 Task: Research Airbnb properties in Thành Ph? Ninh Bình, Vietnam from 12th December, 2023 to 16th December, 2023 for 8 adults. Place can be private room with 8 bedrooms having 8 beds and 8 bathrooms. Property type can be hotel. Amenities needed are: wifi, TV, free parkinig on premises, gym, breakfast.
Action: Mouse moved to (446, 60)
Screenshot: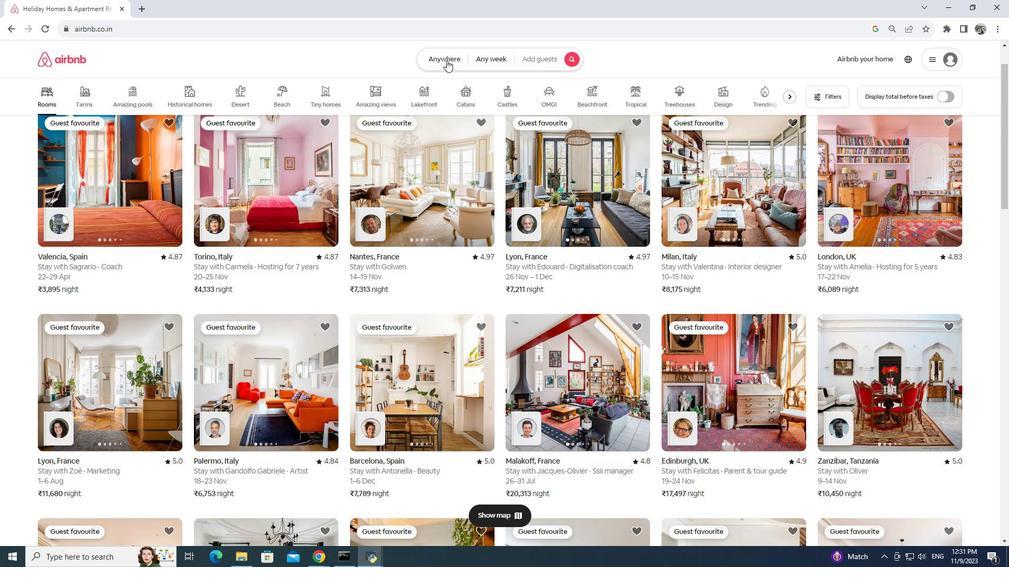 
Action: Mouse pressed left at (446, 60)
Screenshot: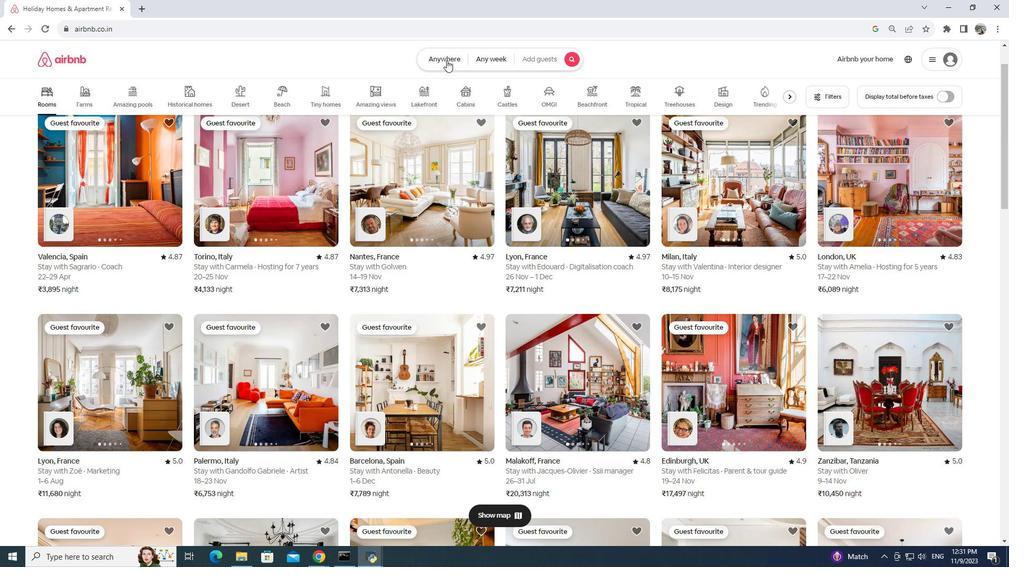 
Action: Mouse moved to (445, 61)
Screenshot: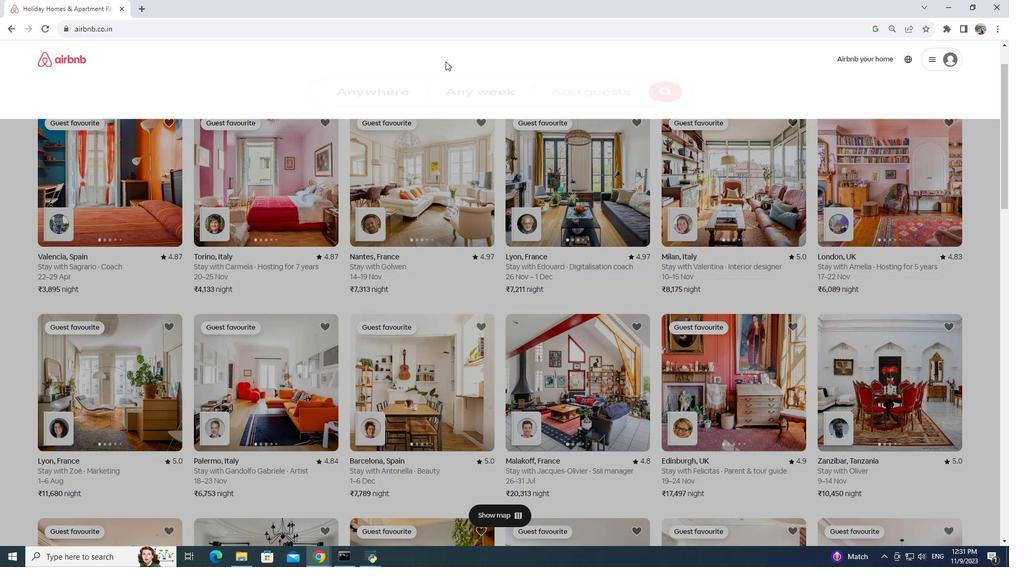 
Action: Key pressed thanh
Screenshot: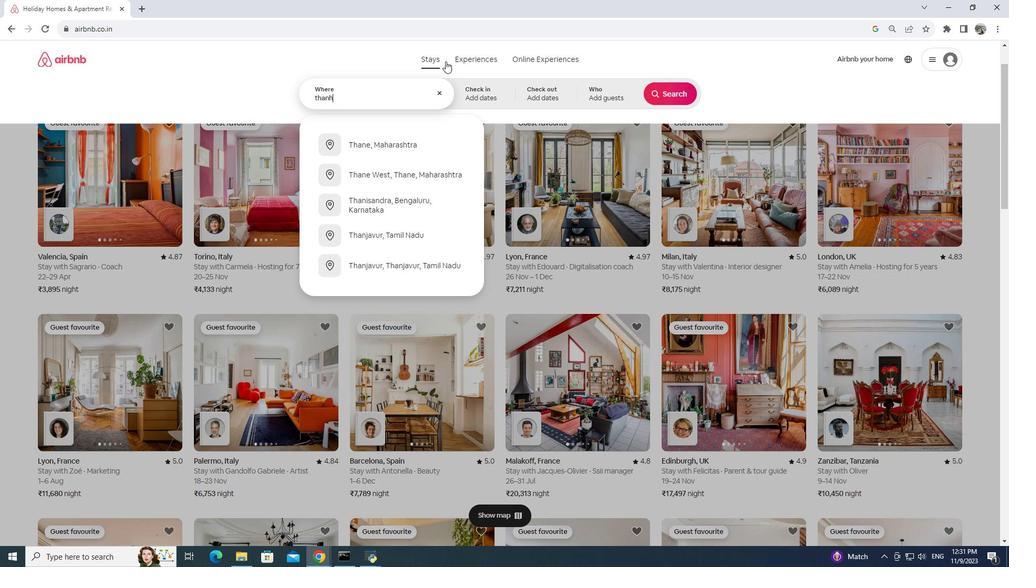 
Action: Mouse moved to (440, 149)
Screenshot: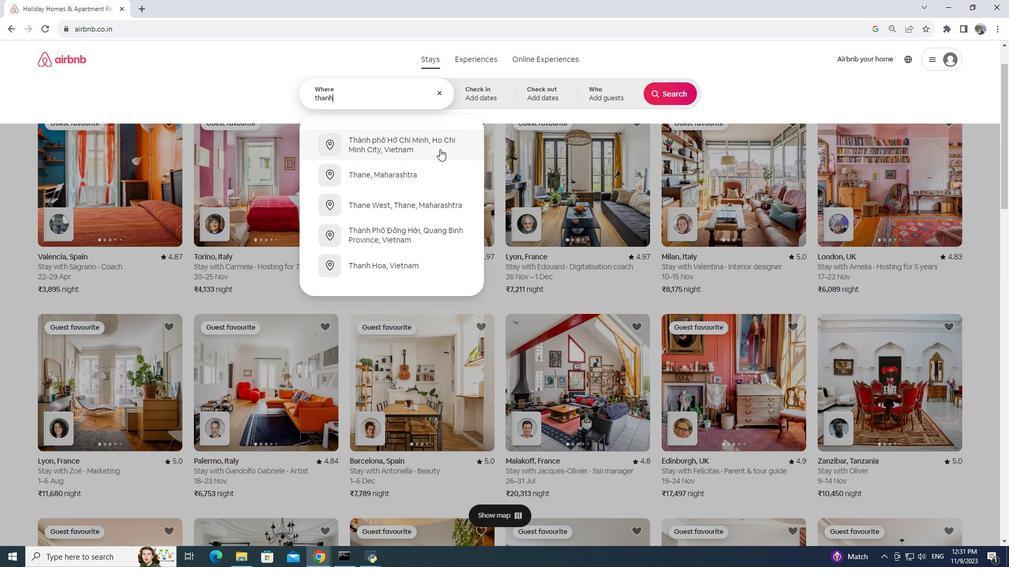 
Action: Mouse pressed left at (440, 149)
Screenshot: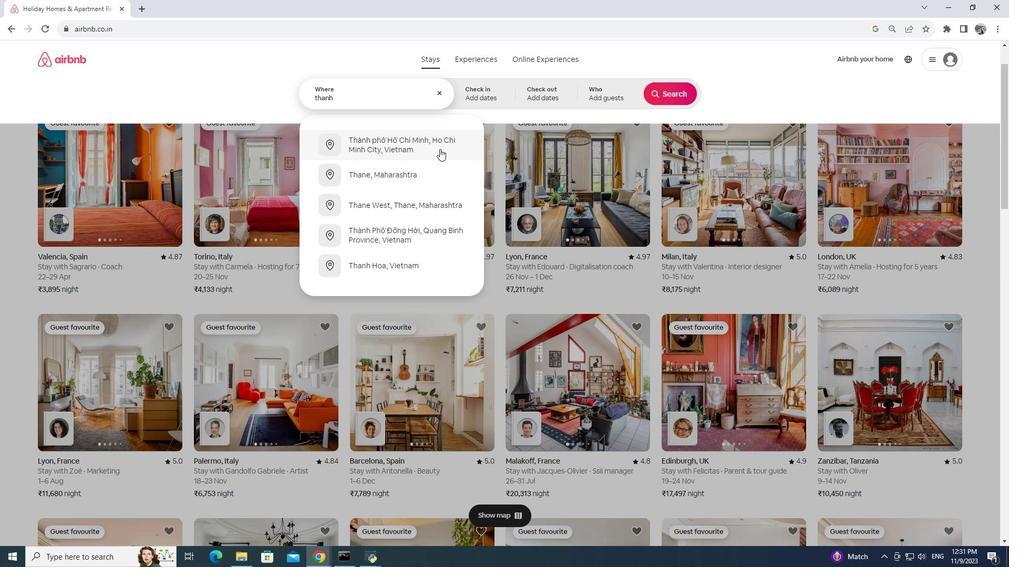 
Action: Mouse moved to (569, 253)
Screenshot: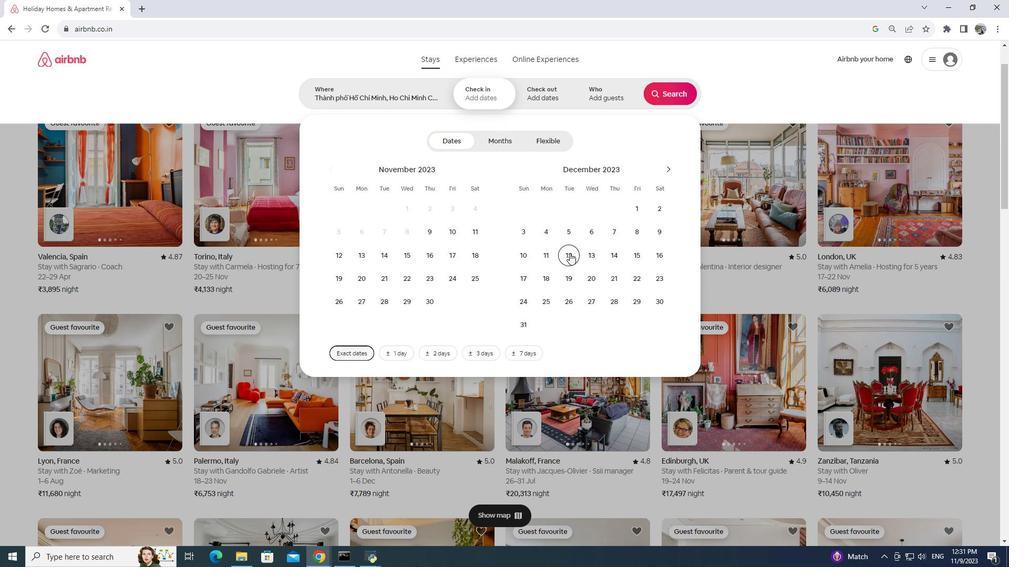 
Action: Mouse pressed left at (569, 253)
Screenshot: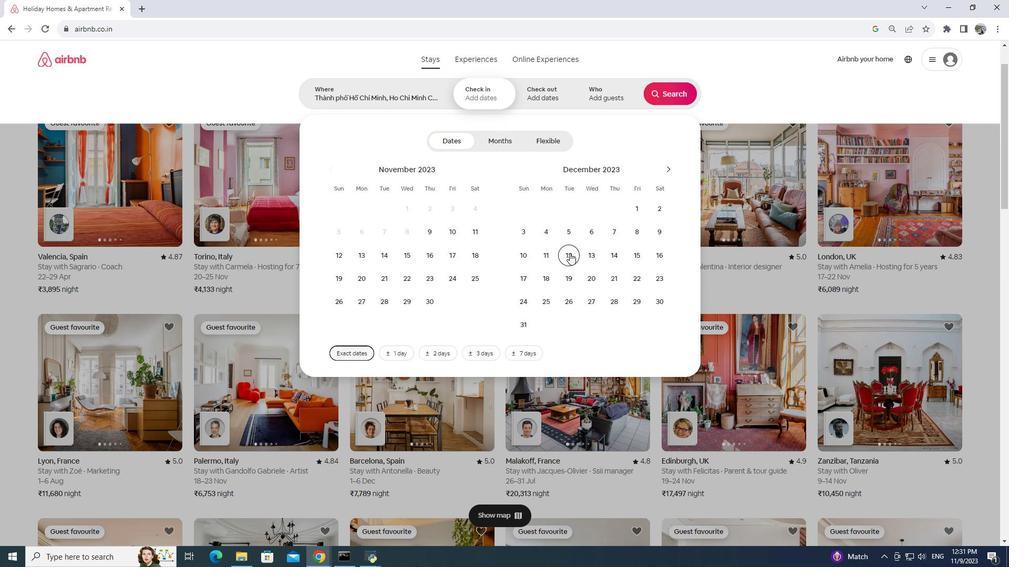 
Action: Mouse moved to (661, 253)
Screenshot: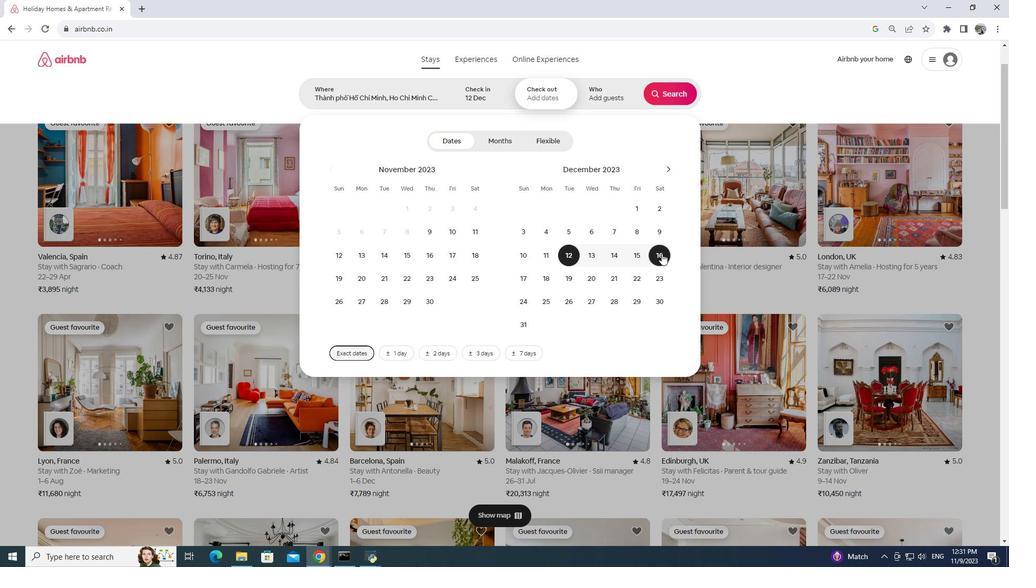 
Action: Mouse pressed left at (661, 253)
Screenshot: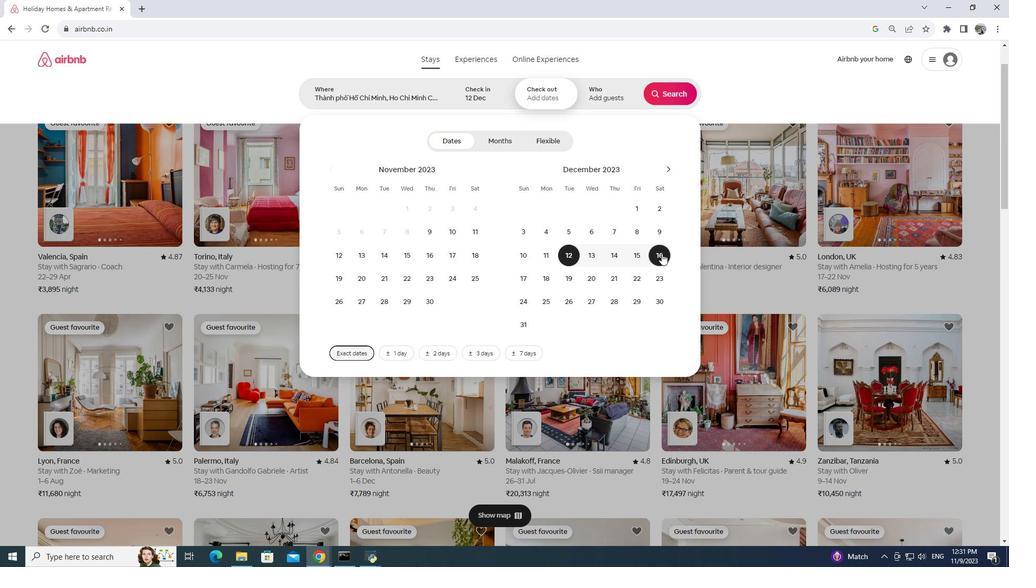 
Action: Mouse moved to (600, 100)
Screenshot: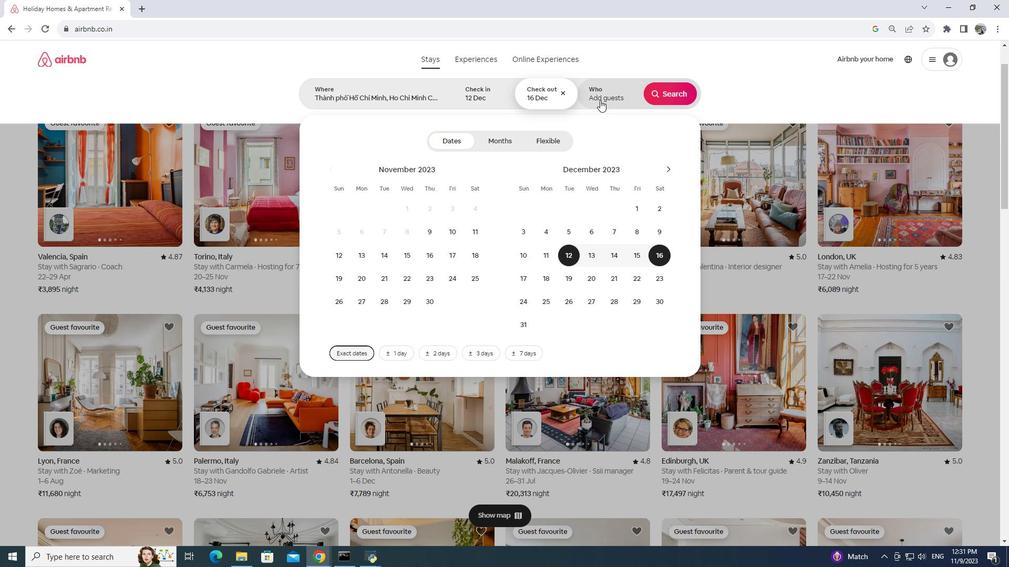 
Action: Mouse pressed left at (600, 100)
Screenshot: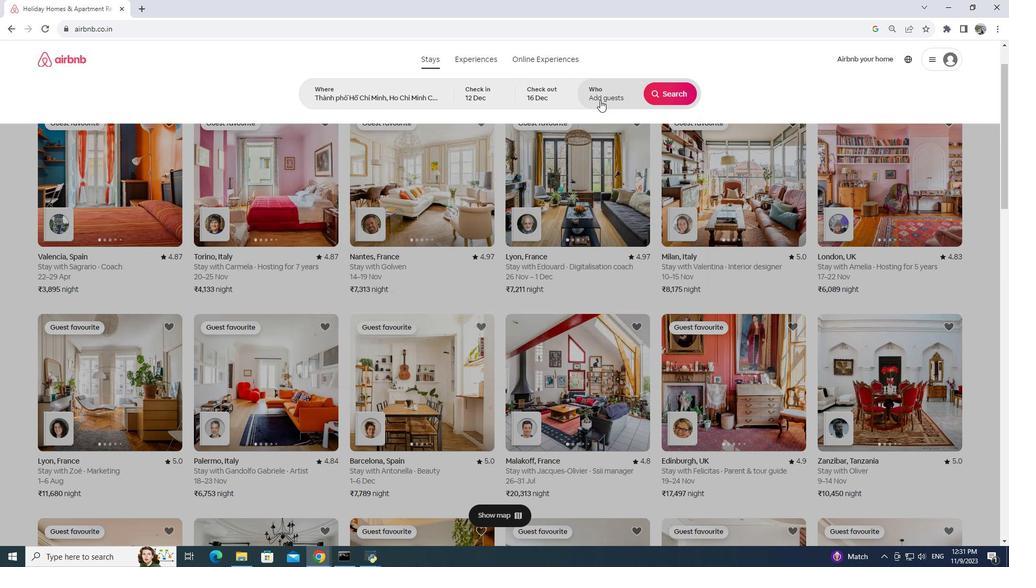 
Action: Mouse moved to (669, 144)
Screenshot: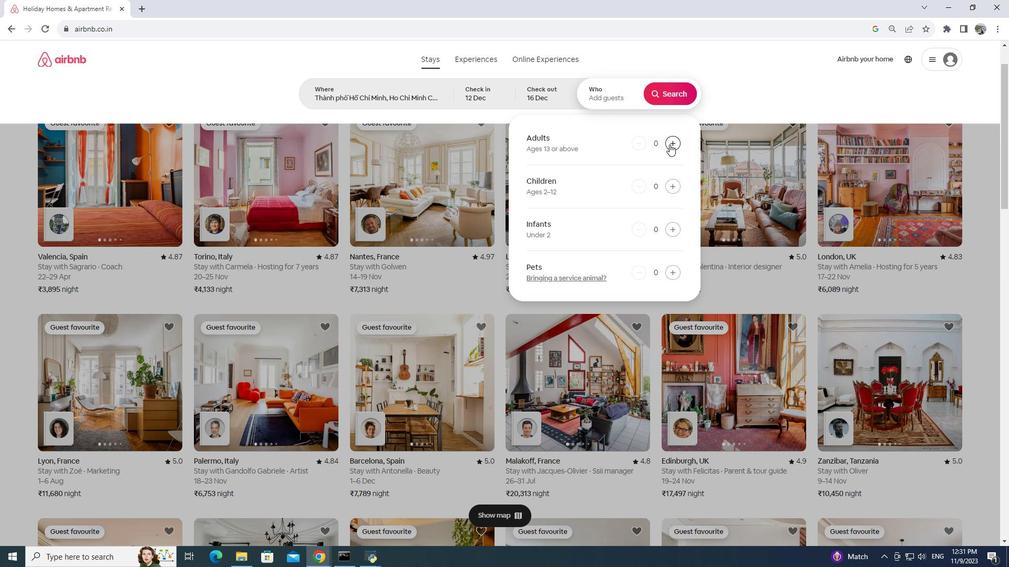 
Action: Mouse pressed left at (669, 144)
Screenshot: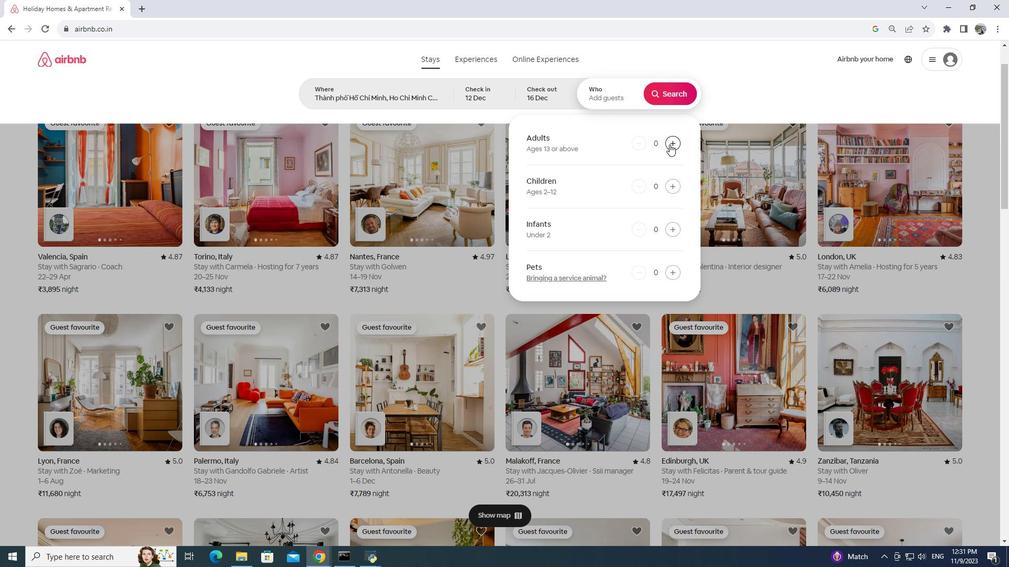 
Action: Mouse pressed left at (669, 144)
Screenshot: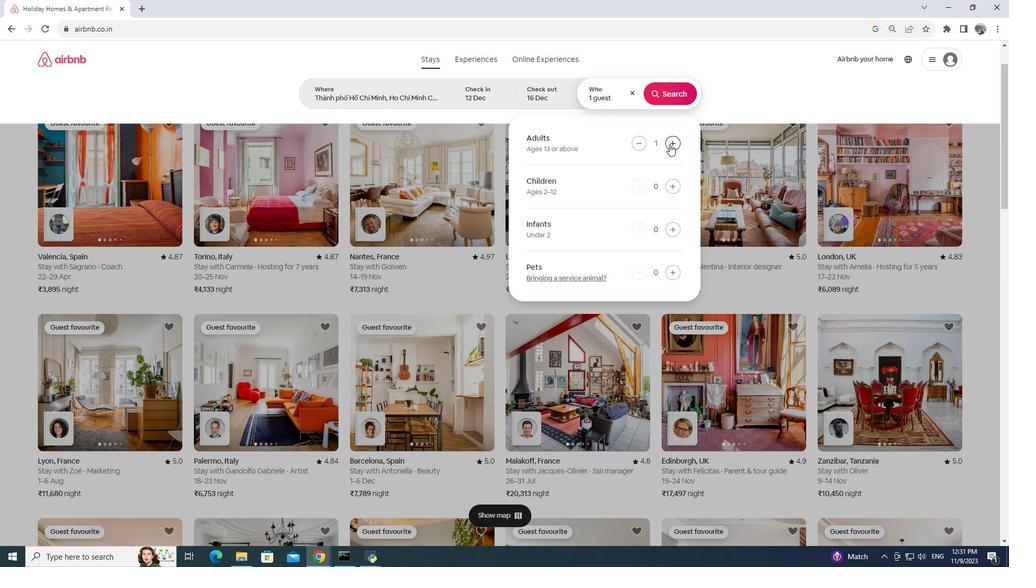 
Action: Mouse pressed left at (669, 144)
Screenshot: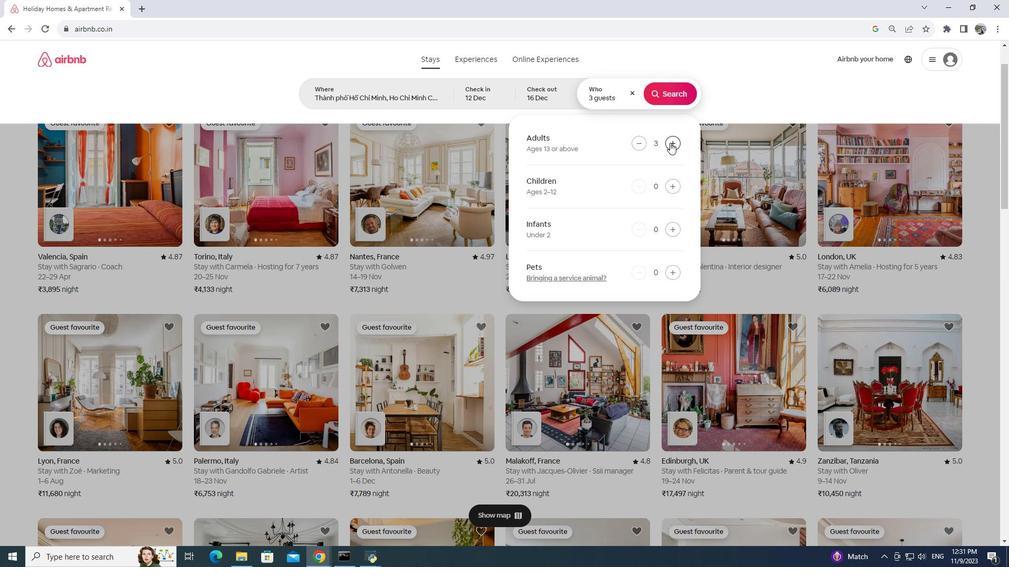 
Action: Mouse moved to (670, 142)
Screenshot: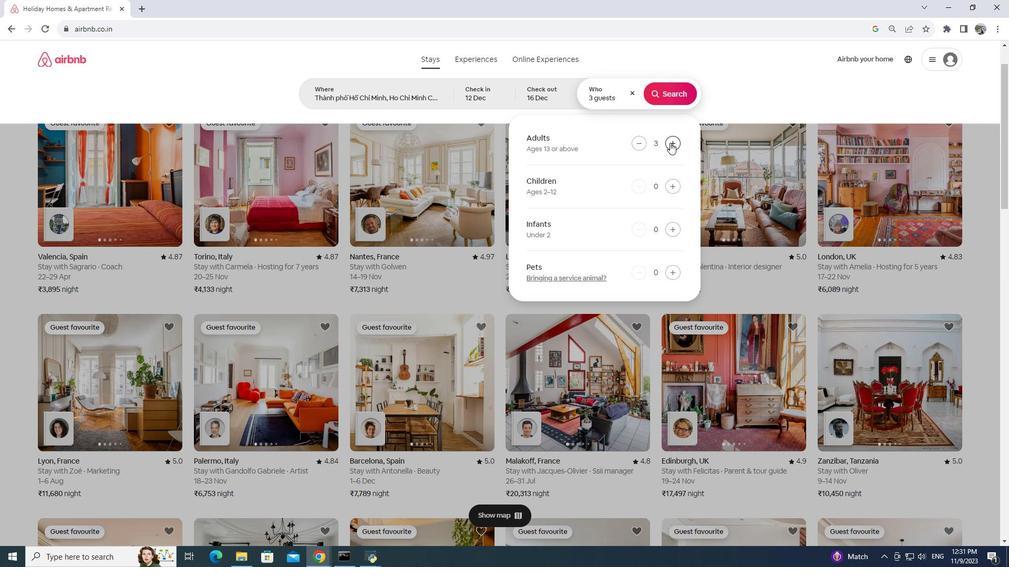 
Action: Mouse pressed left at (670, 142)
Screenshot: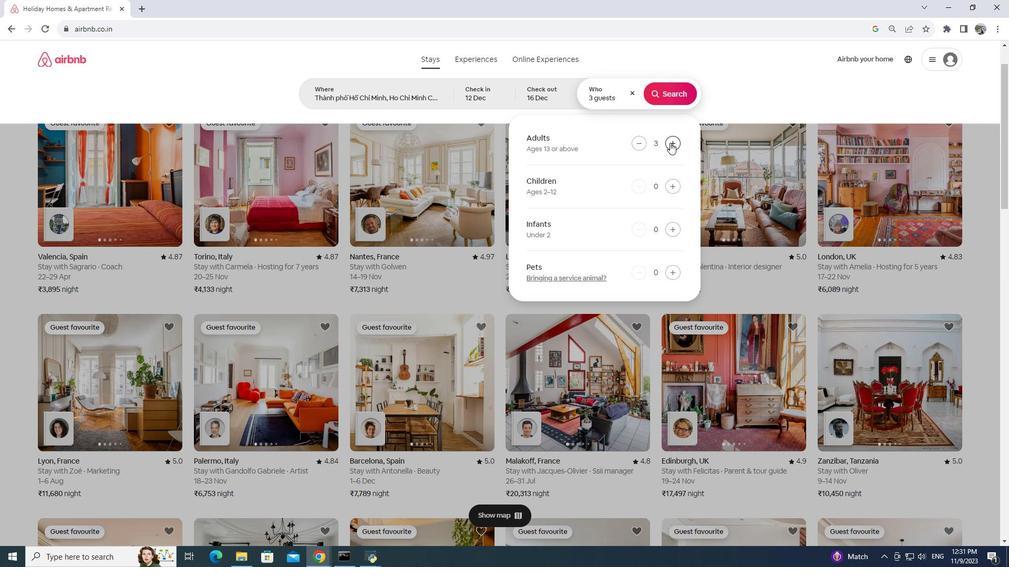 
Action: Mouse pressed left at (670, 142)
Screenshot: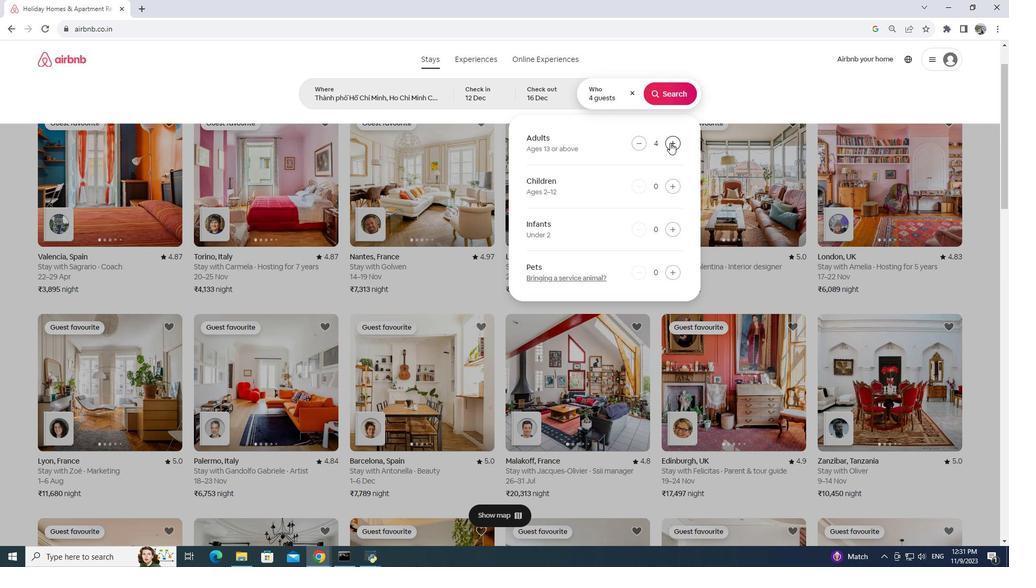 
Action: Mouse moved to (670, 142)
Screenshot: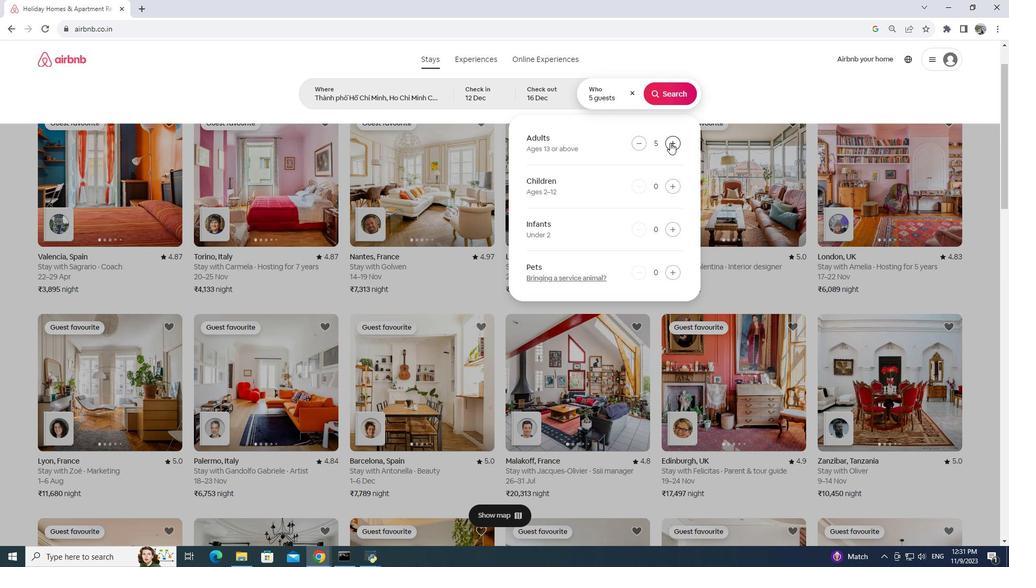 
Action: Mouse pressed left at (670, 142)
Screenshot: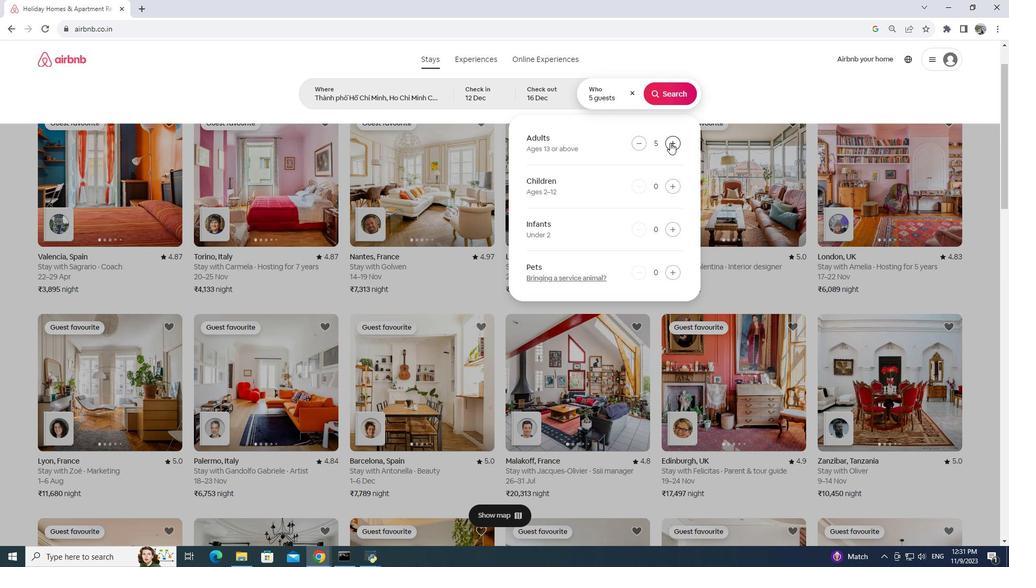 
Action: Mouse pressed left at (670, 142)
Screenshot: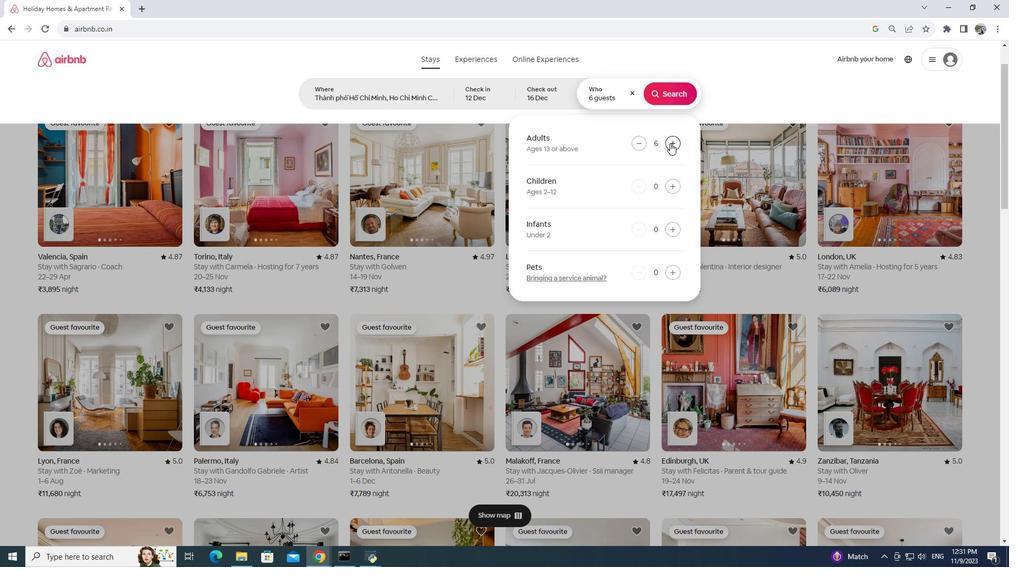 
Action: Mouse moved to (670, 143)
Screenshot: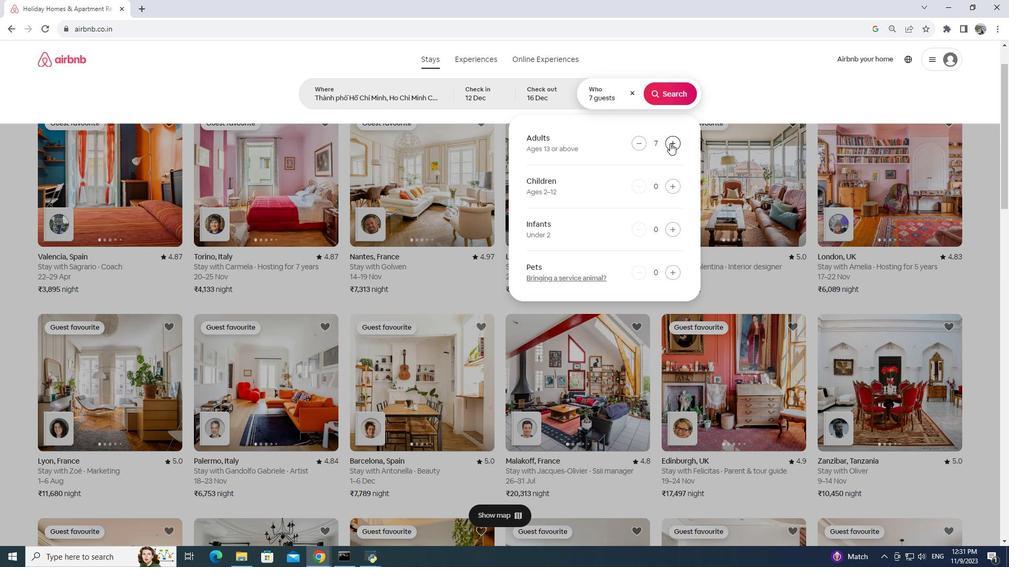 
Action: Mouse pressed left at (670, 143)
Screenshot: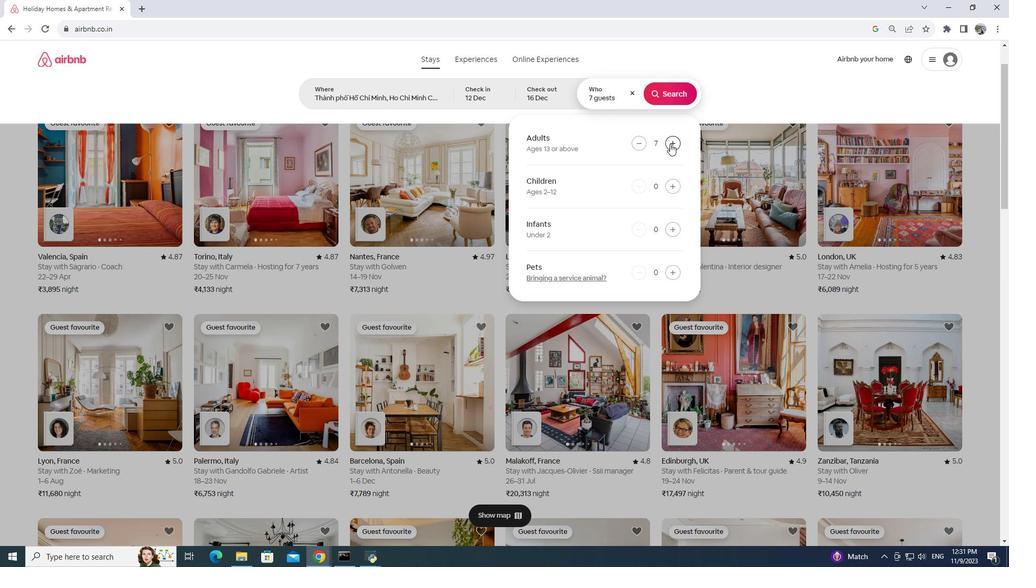 
Action: Mouse moved to (658, 88)
Screenshot: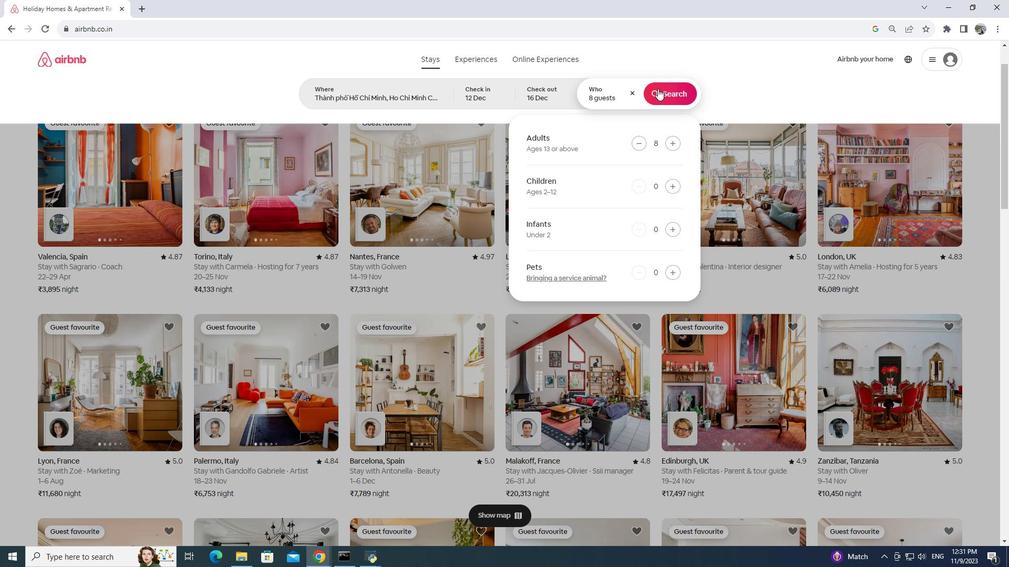 
Action: Mouse pressed left at (658, 88)
Screenshot: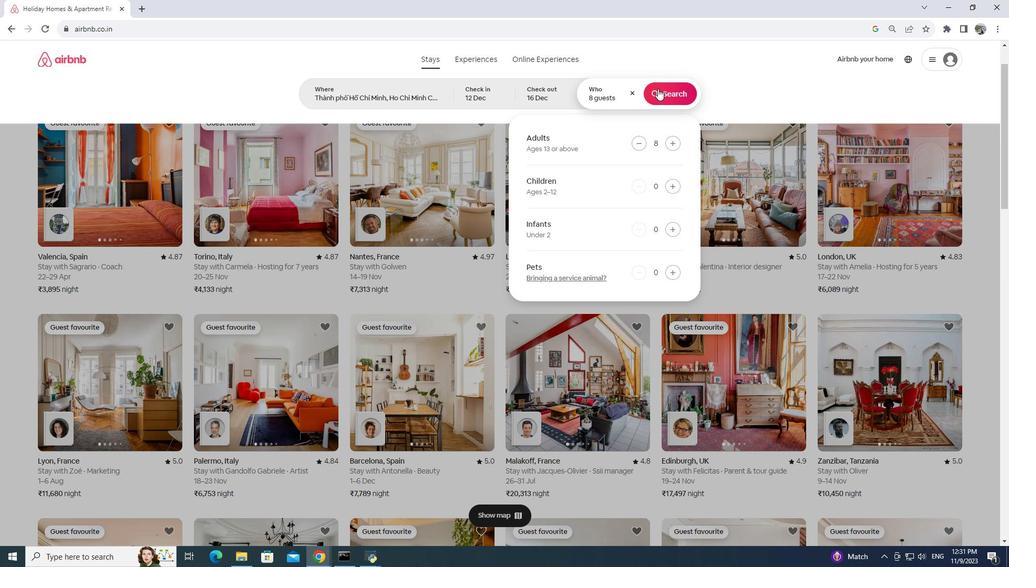 
Action: Mouse moved to (860, 95)
Screenshot: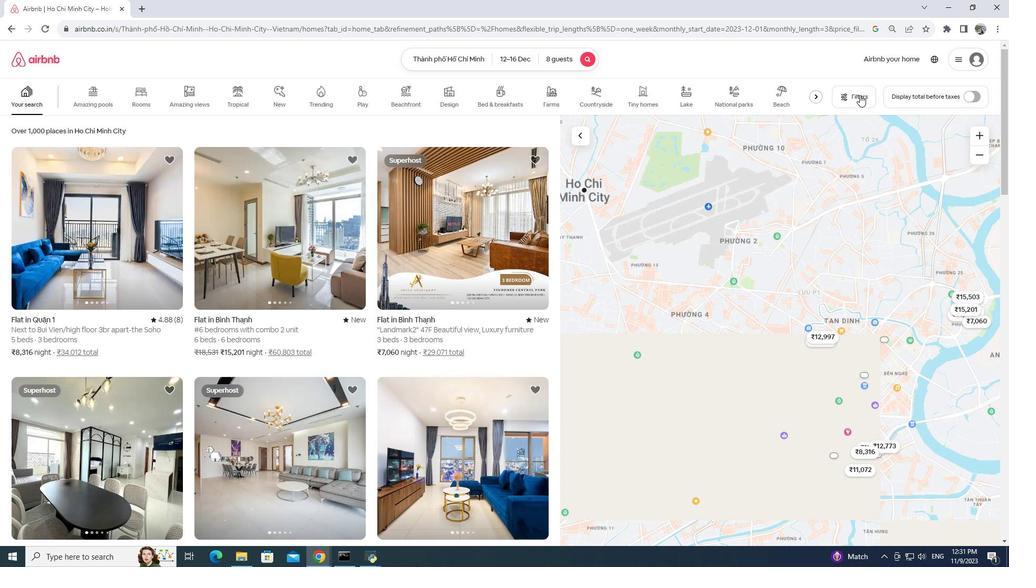 
Action: Mouse pressed left at (860, 95)
Screenshot: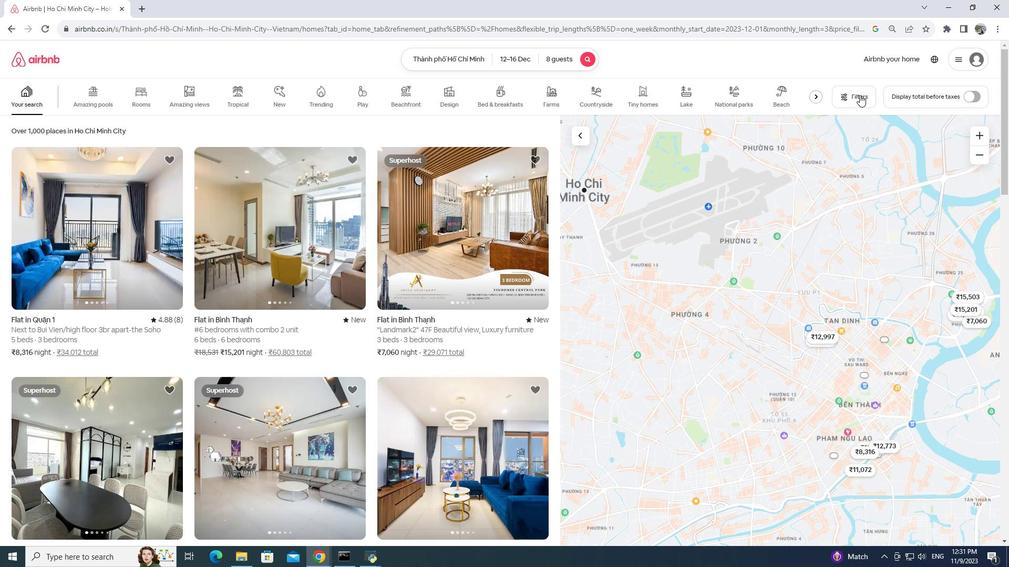 
Action: Mouse moved to (588, 365)
Screenshot: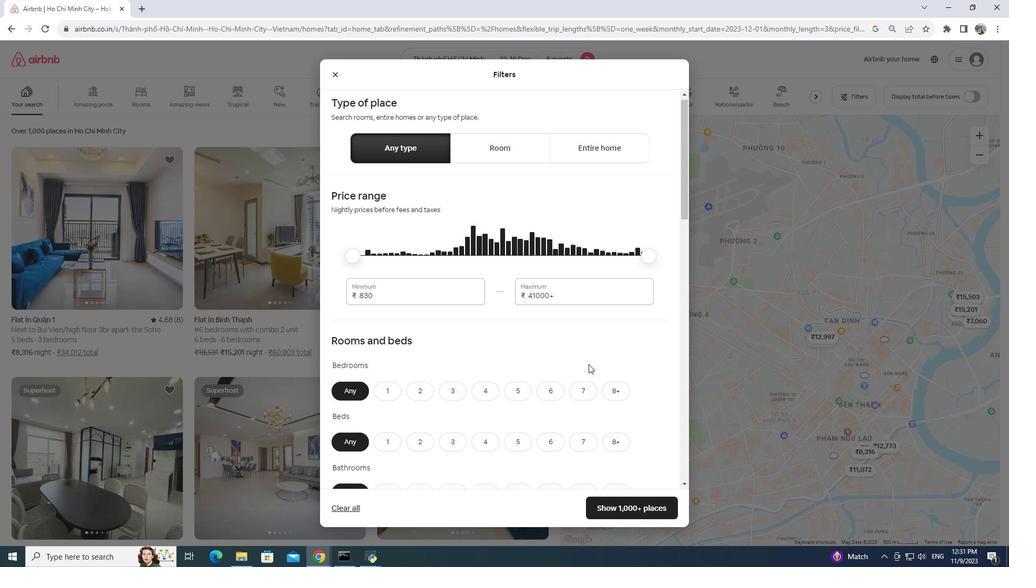 
Action: Mouse scrolled (588, 364) with delta (0, 0)
Screenshot: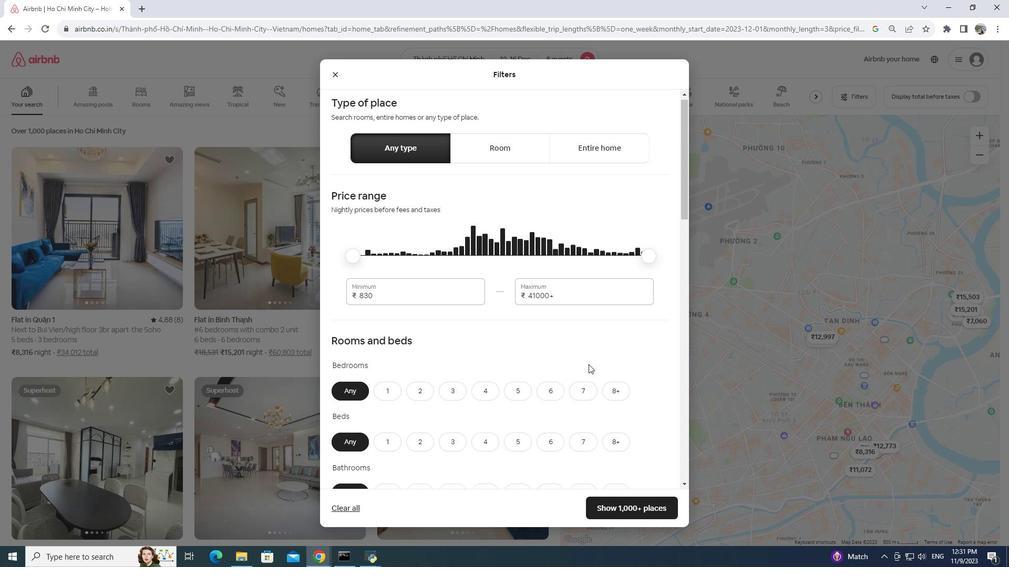 
Action: Mouse scrolled (588, 364) with delta (0, 0)
Screenshot: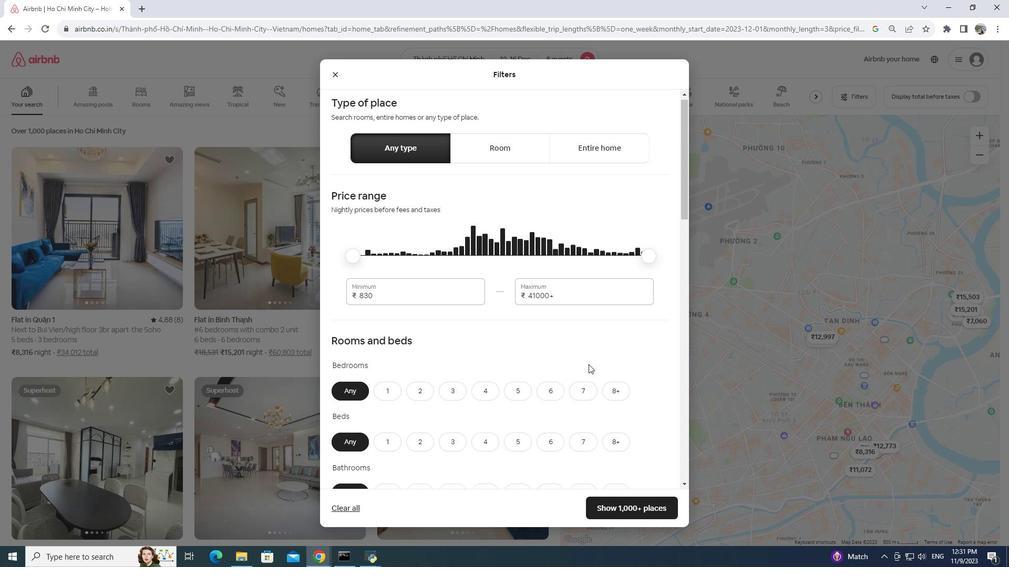 
Action: Mouse moved to (588, 364)
Screenshot: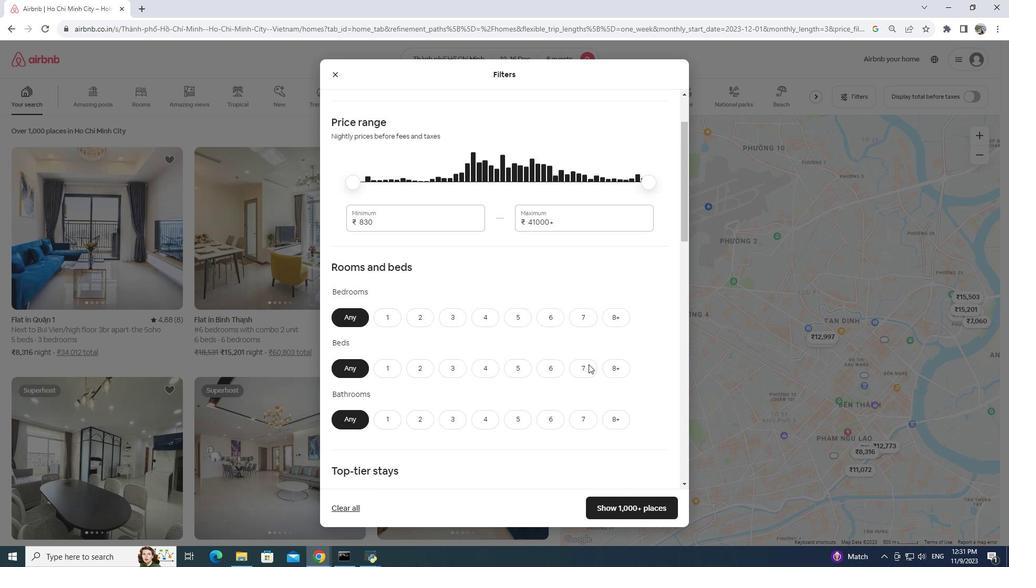 
Action: Mouse scrolled (588, 364) with delta (0, 0)
Screenshot: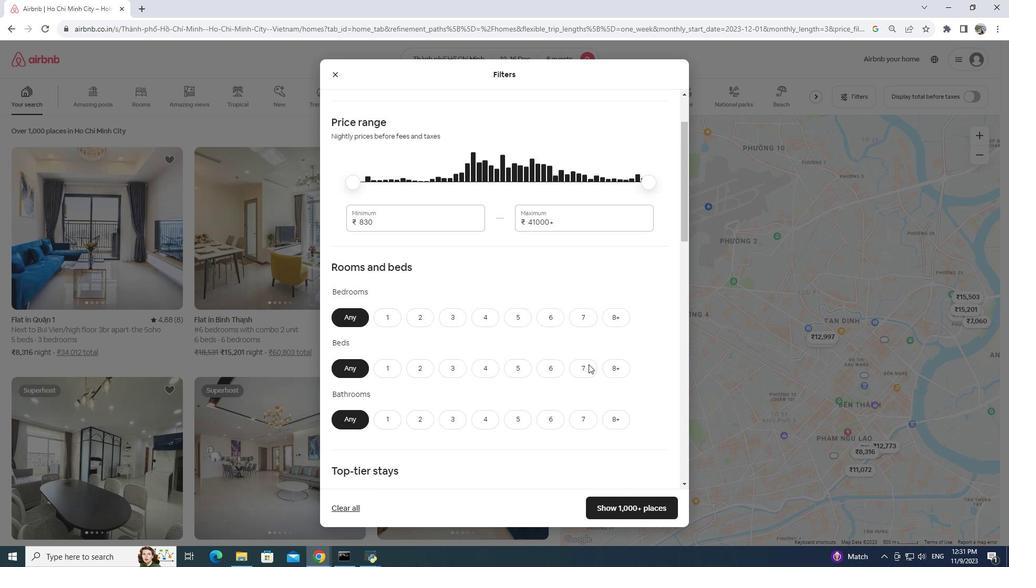 
Action: Mouse moved to (621, 237)
Screenshot: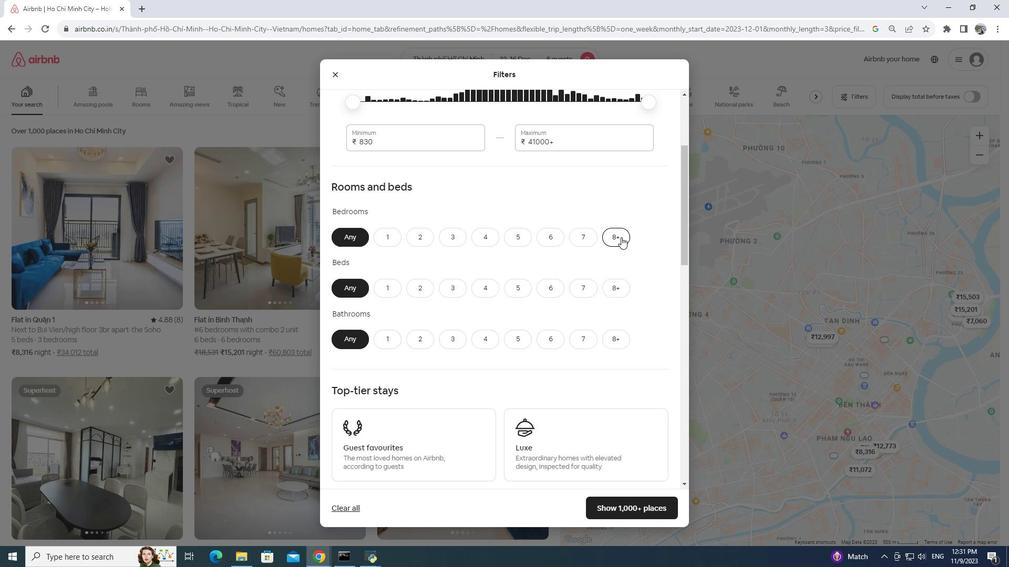 
Action: Mouse pressed left at (621, 237)
Screenshot: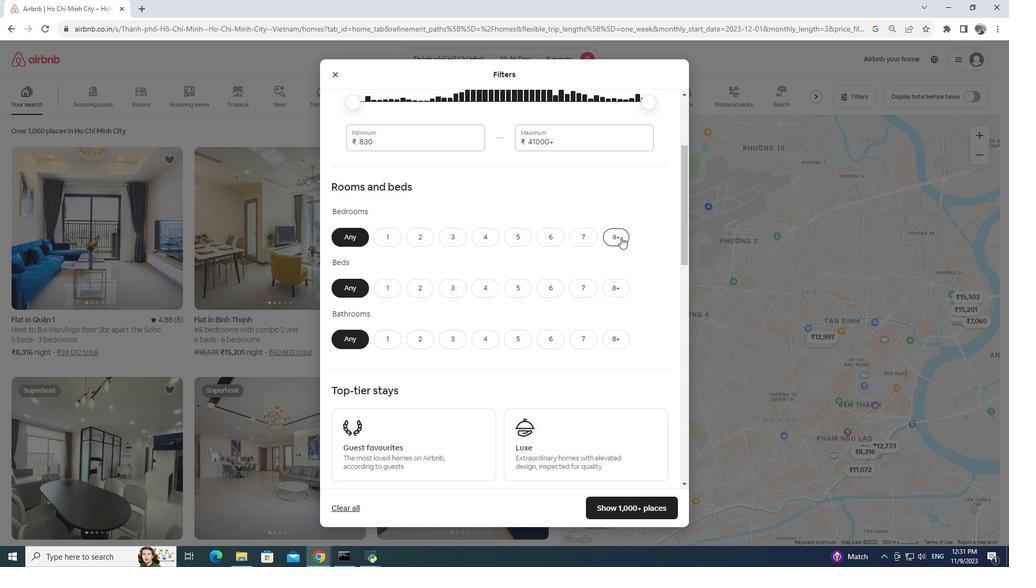 
Action: Mouse moved to (615, 285)
Screenshot: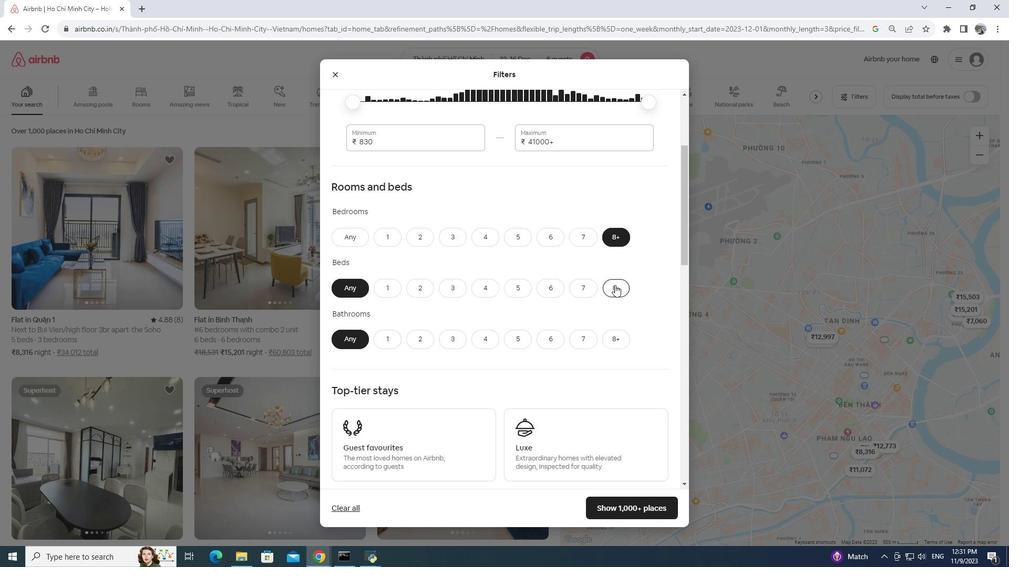 
Action: Mouse pressed left at (615, 285)
Screenshot: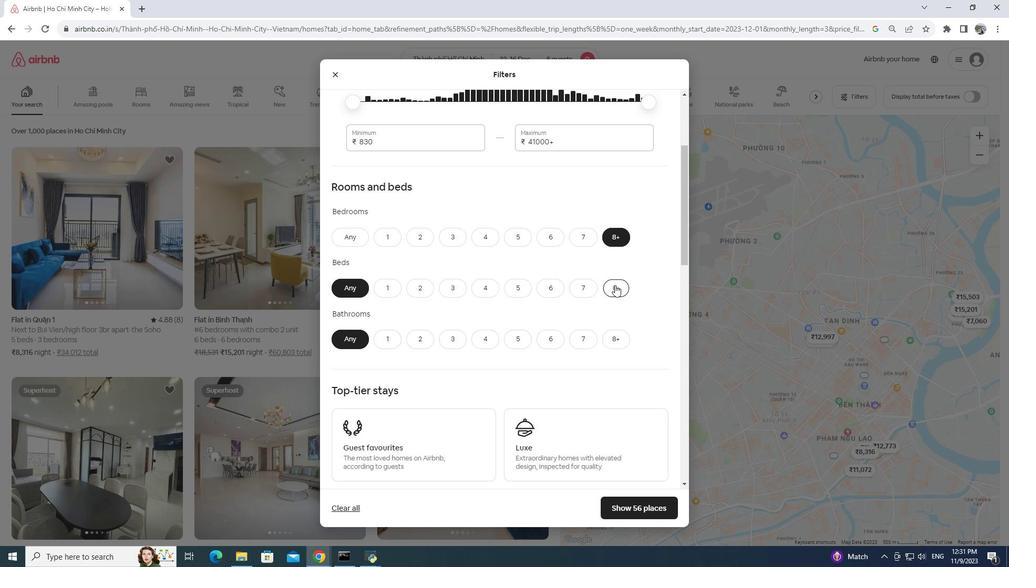 
Action: Mouse moved to (621, 331)
Screenshot: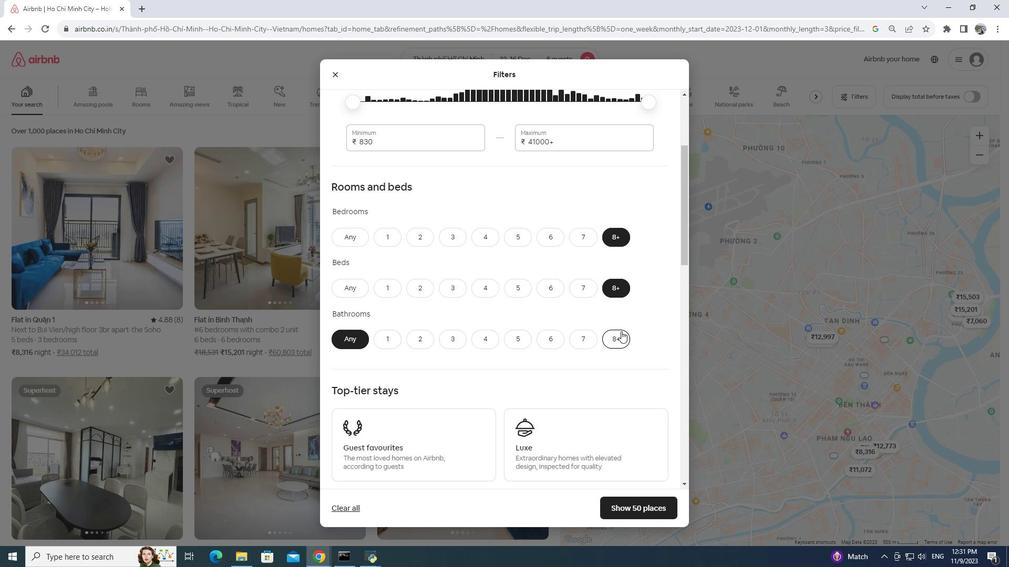 
Action: Mouse pressed left at (621, 331)
Screenshot: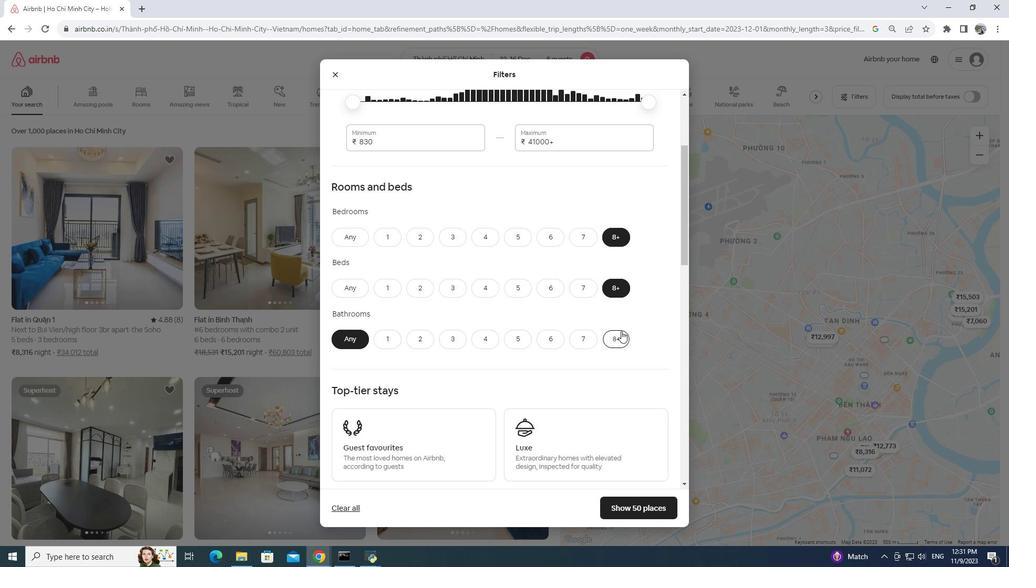 
Action: Mouse moved to (615, 338)
Screenshot: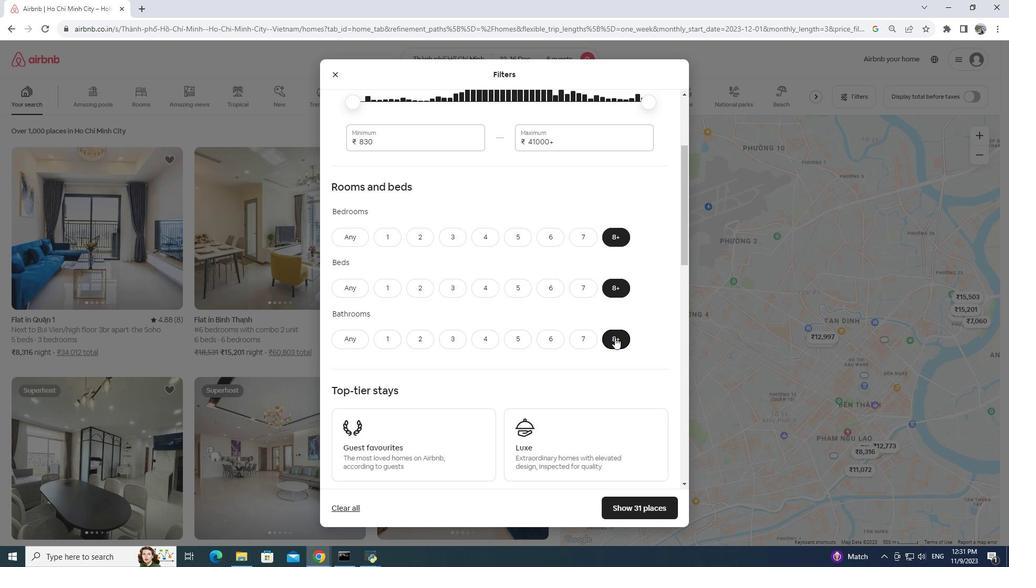 
Action: Mouse scrolled (615, 337) with delta (0, 0)
Screenshot: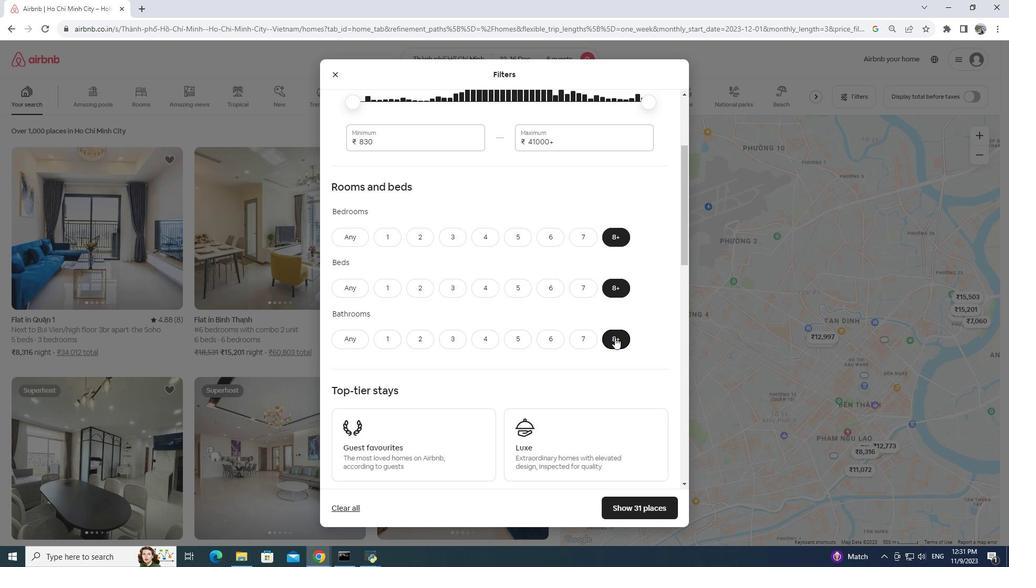
Action: Mouse scrolled (615, 337) with delta (0, 0)
Screenshot: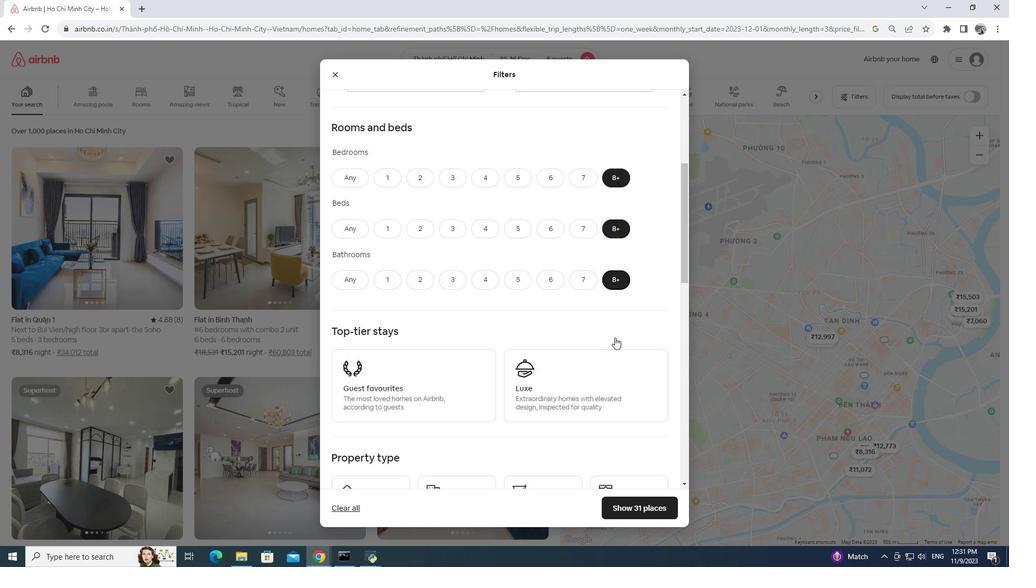 
Action: Mouse scrolled (615, 337) with delta (0, 0)
Screenshot: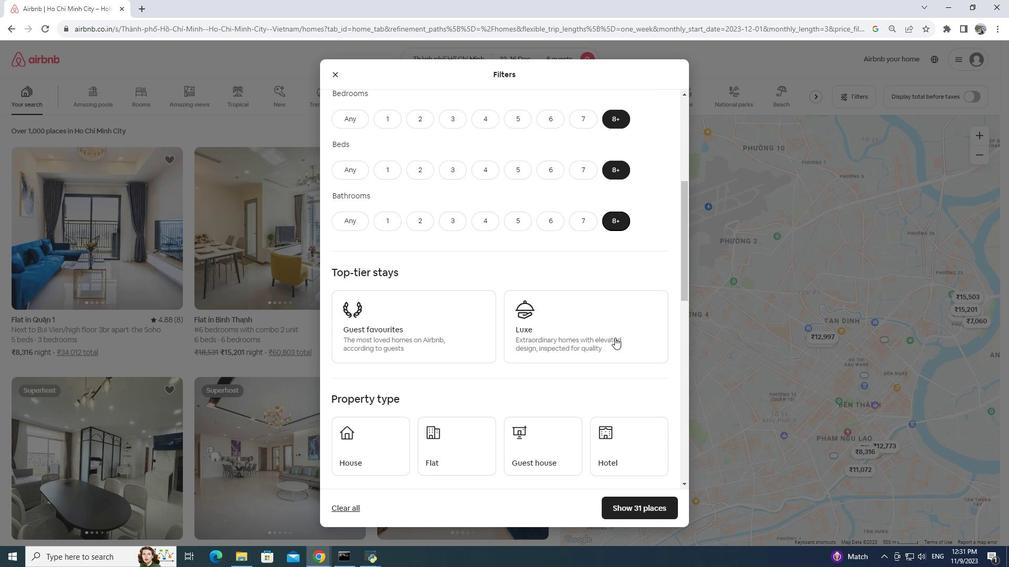 
Action: Mouse scrolled (615, 337) with delta (0, 0)
Screenshot: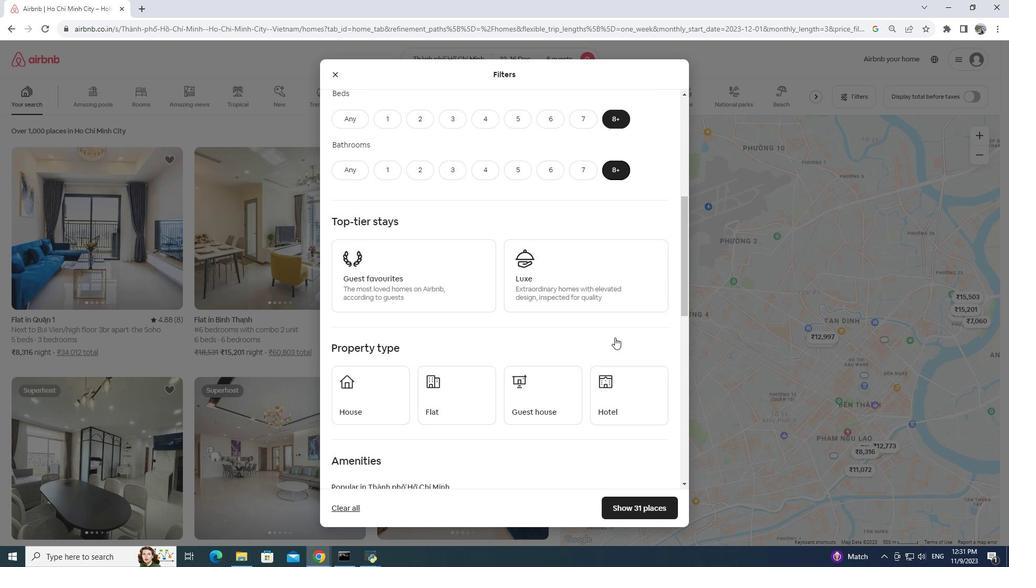 
Action: Mouse moved to (605, 362)
Screenshot: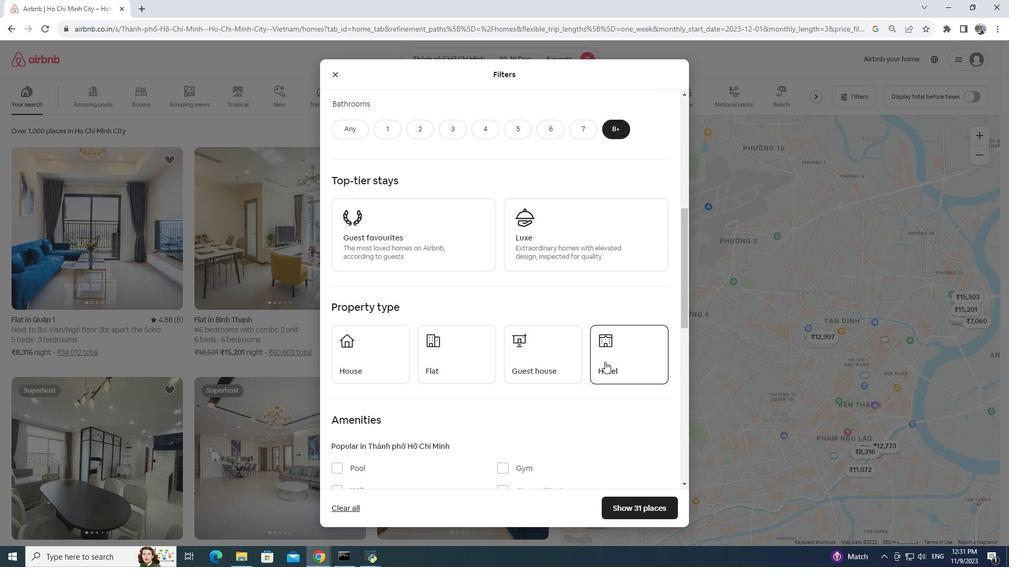 
Action: Mouse pressed left at (605, 362)
Screenshot: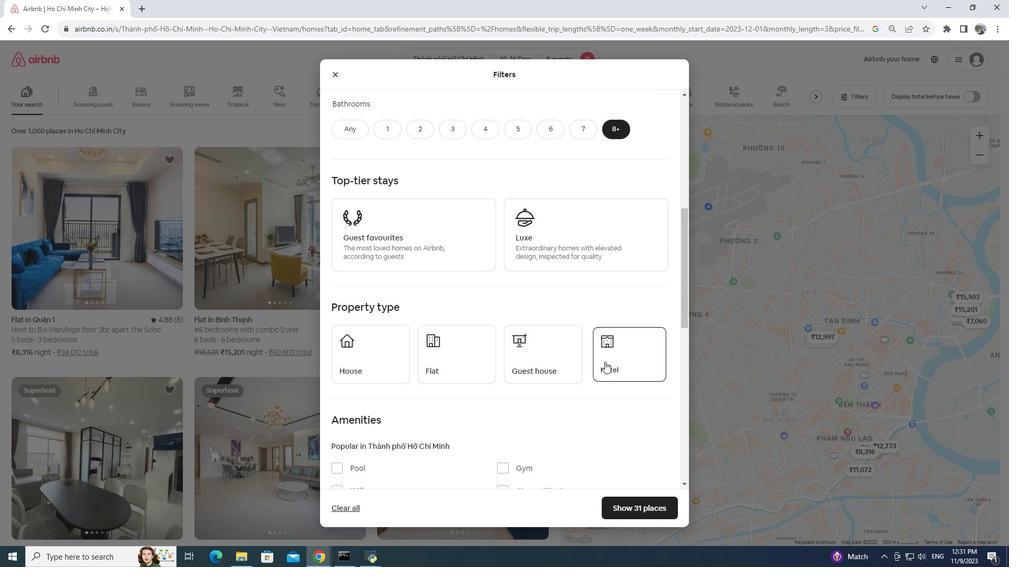 
Action: Mouse moved to (605, 362)
Screenshot: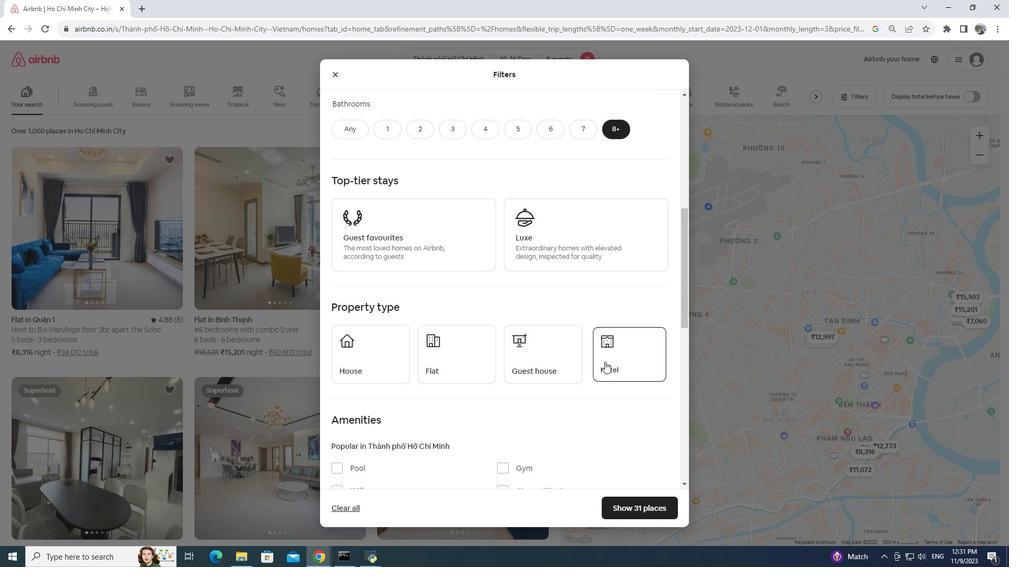 
Action: Mouse scrolled (605, 361) with delta (0, 0)
Screenshot: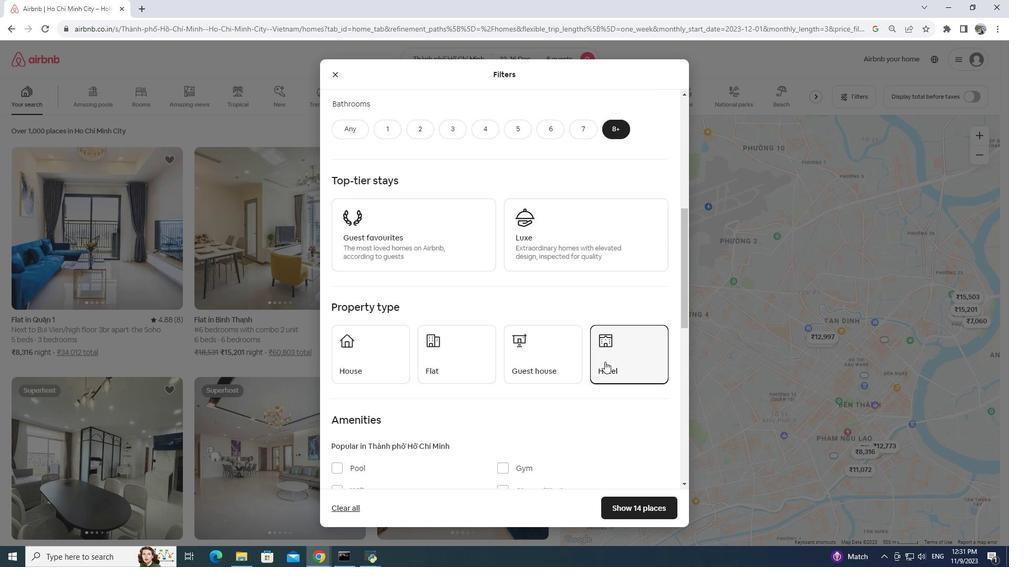 
Action: Mouse scrolled (605, 361) with delta (0, 0)
Screenshot: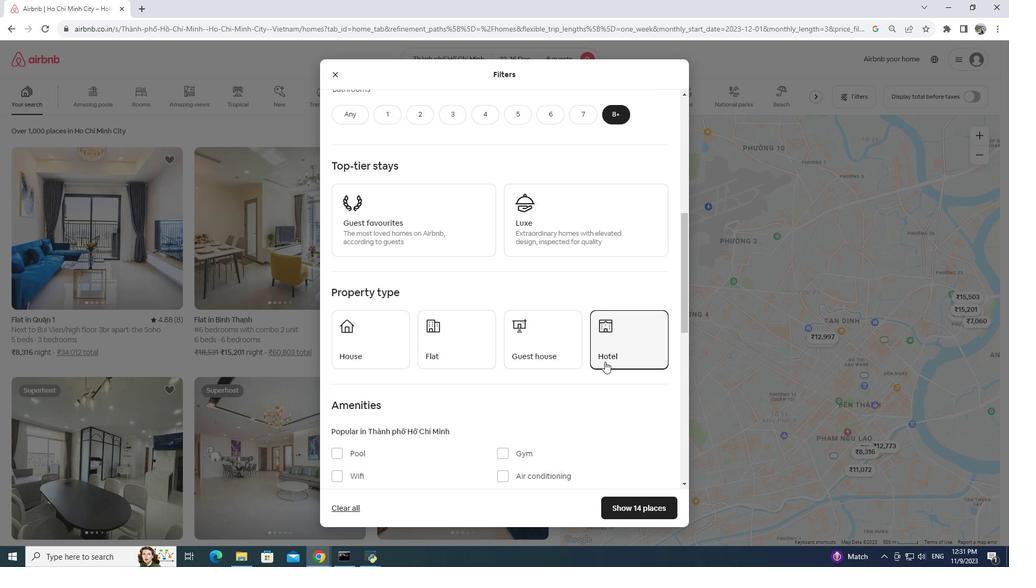 
Action: Mouse moved to (340, 384)
Screenshot: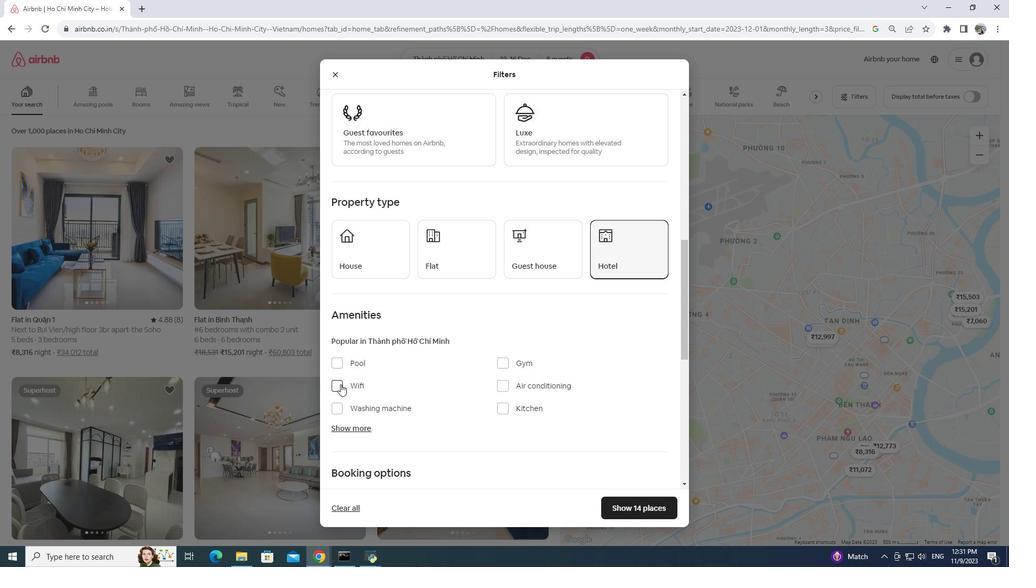 
Action: Mouse pressed left at (340, 384)
Screenshot: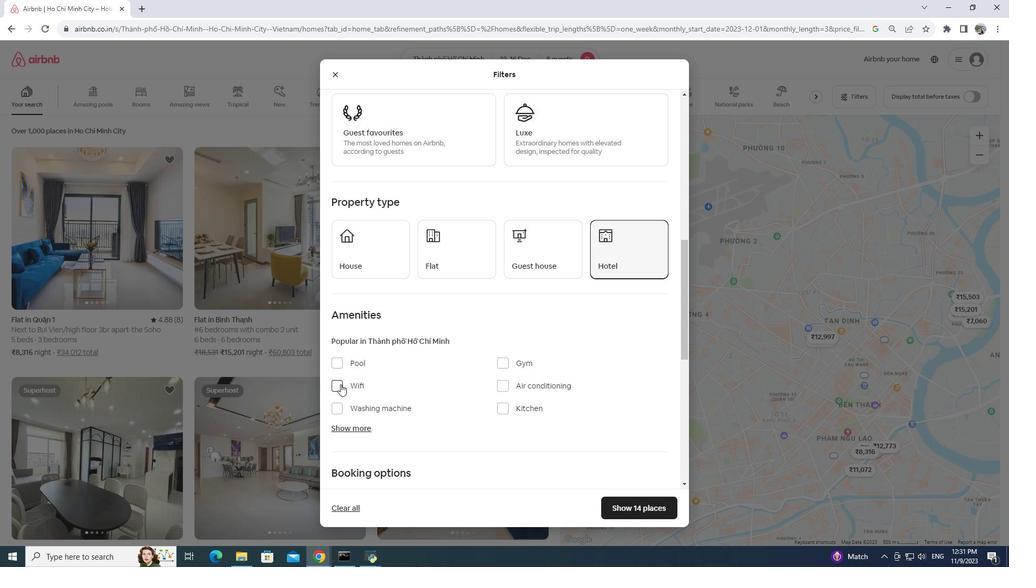 
Action: Mouse moved to (343, 425)
Screenshot: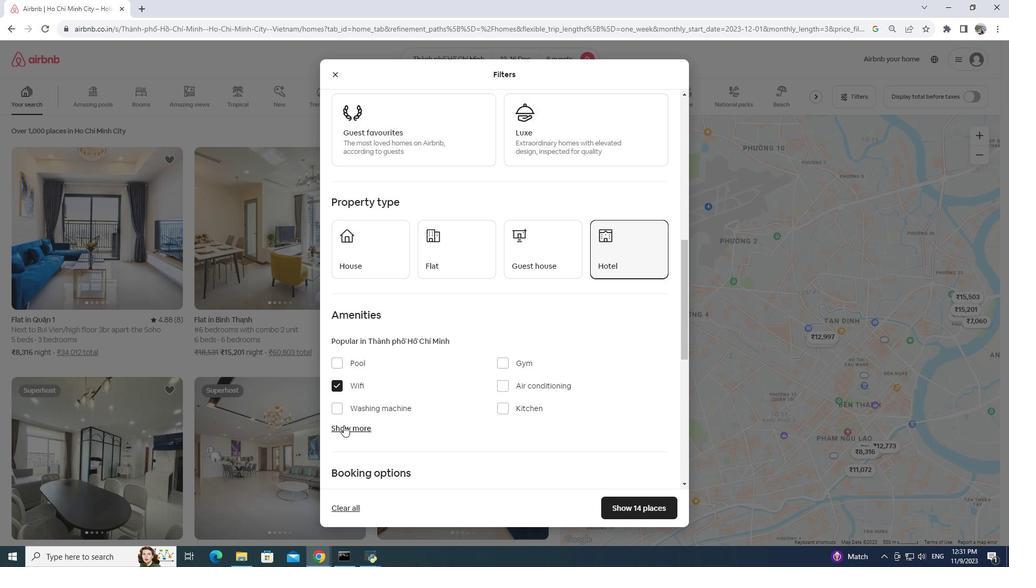 
Action: Mouse pressed left at (343, 425)
Screenshot: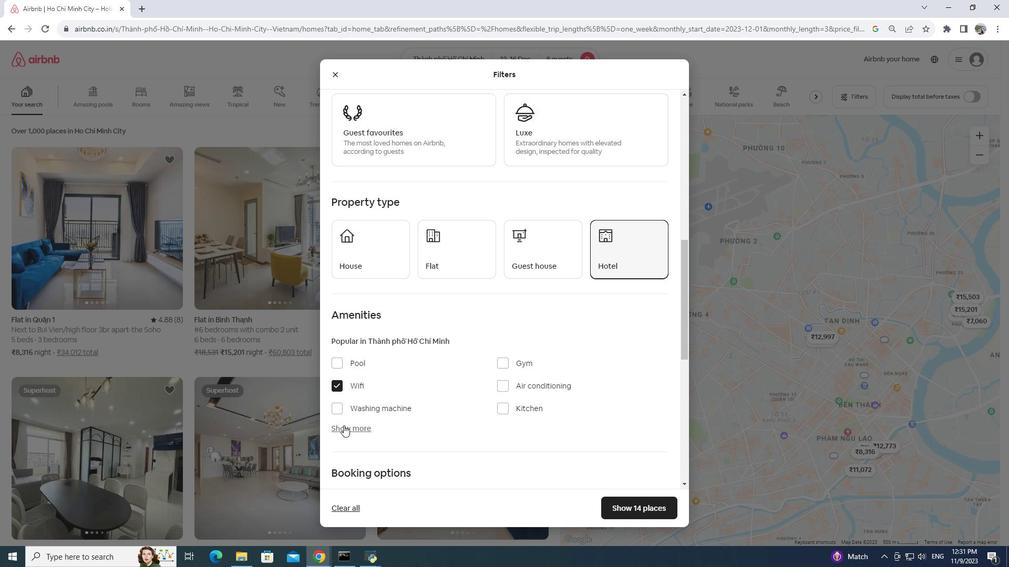 
Action: Mouse moved to (448, 416)
Screenshot: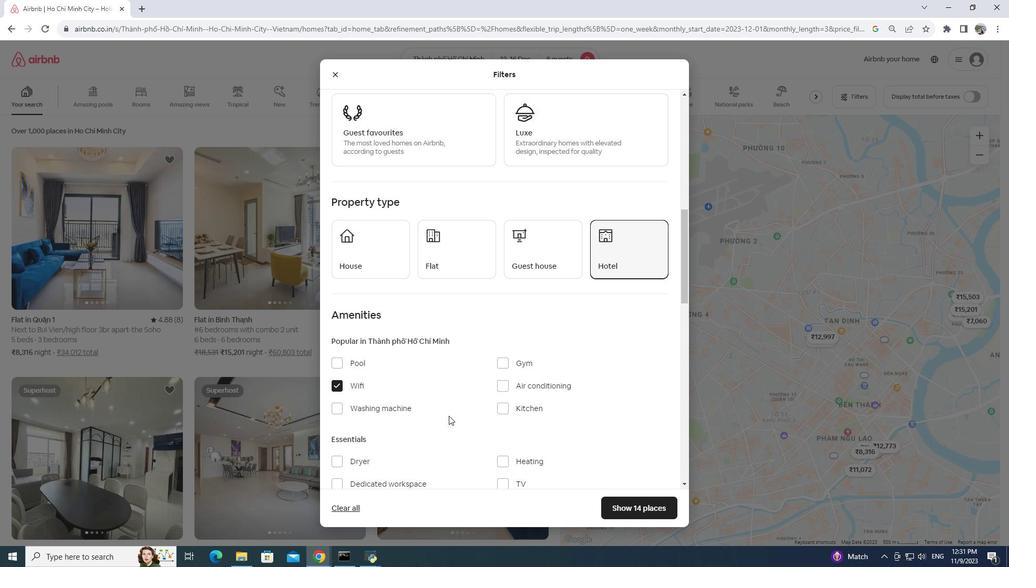 
Action: Mouse scrolled (448, 415) with delta (0, 0)
Screenshot: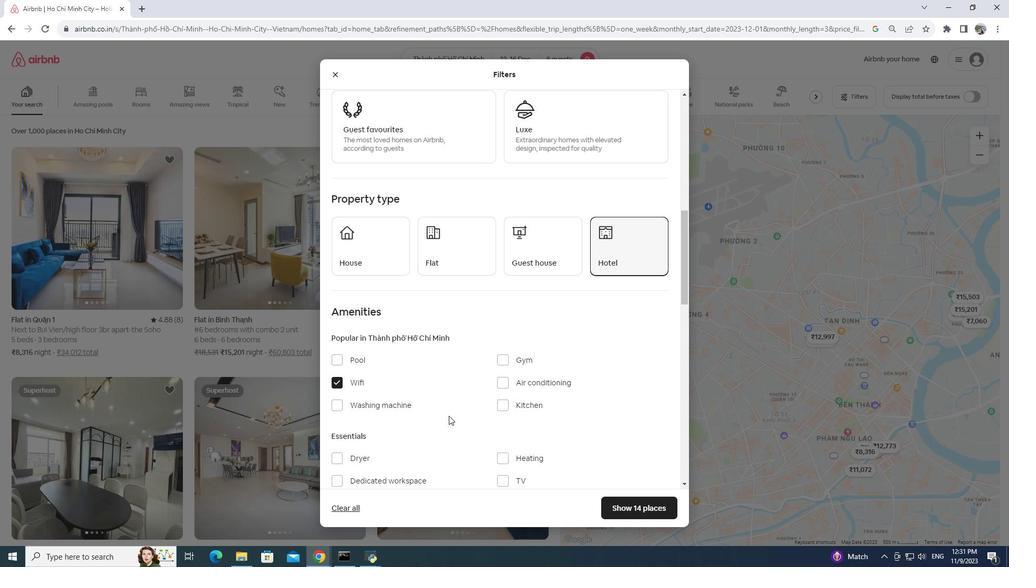 
Action: Mouse scrolled (448, 415) with delta (0, 0)
Screenshot: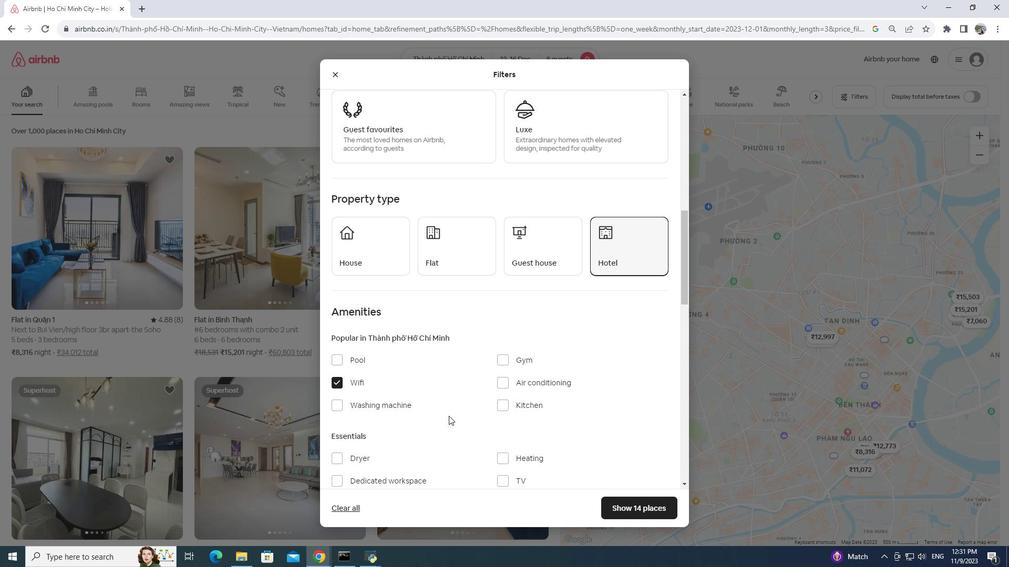 
Action: Mouse scrolled (448, 415) with delta (0, 0)
Screenshot: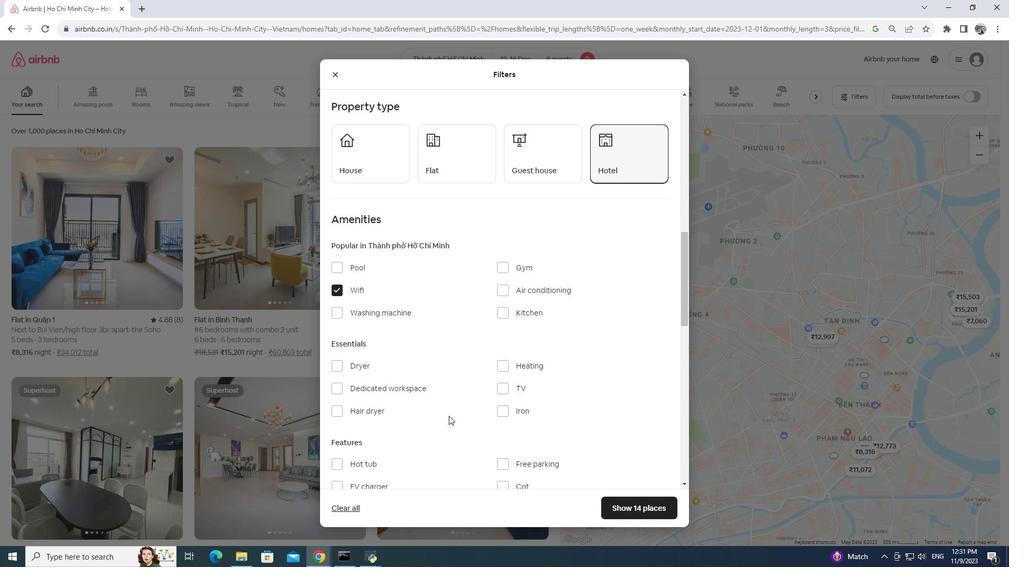 
Action: Mouse moved to (504, 324)
Screenshot: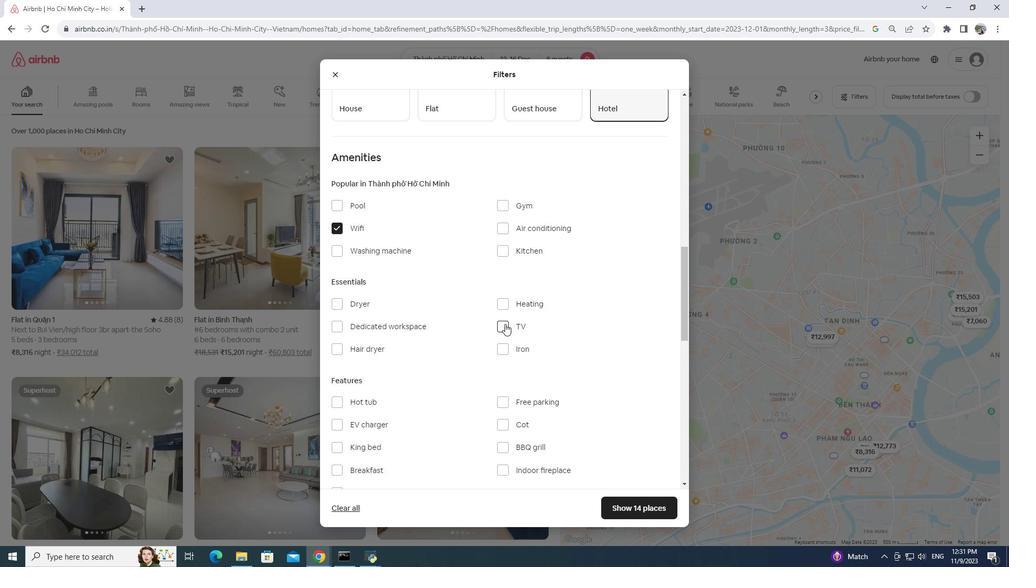 
Action: Mouse pressed left at (504, 324)
Screenshot: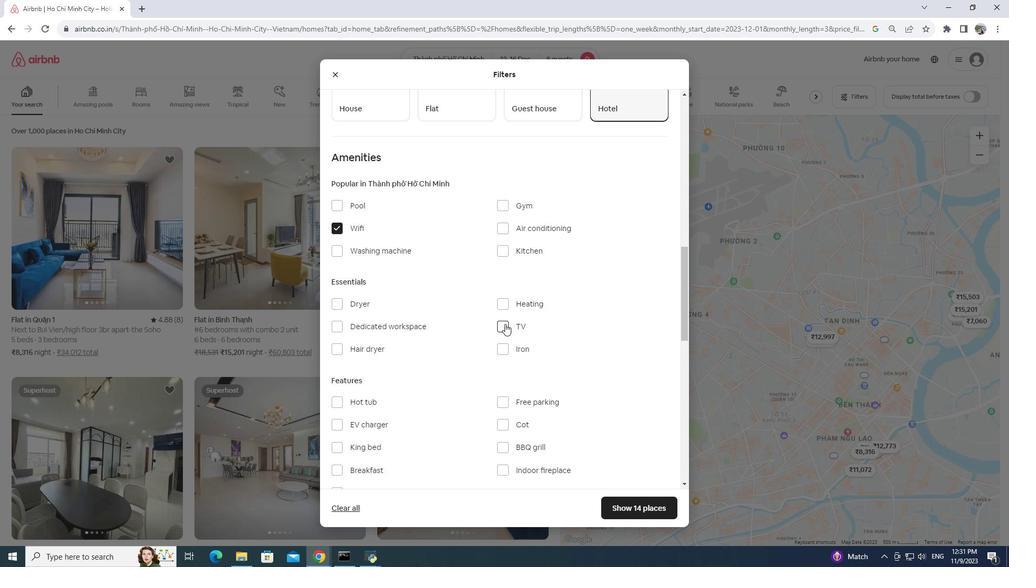 
Action: Mouse moved to (496, 399)
Screenshot: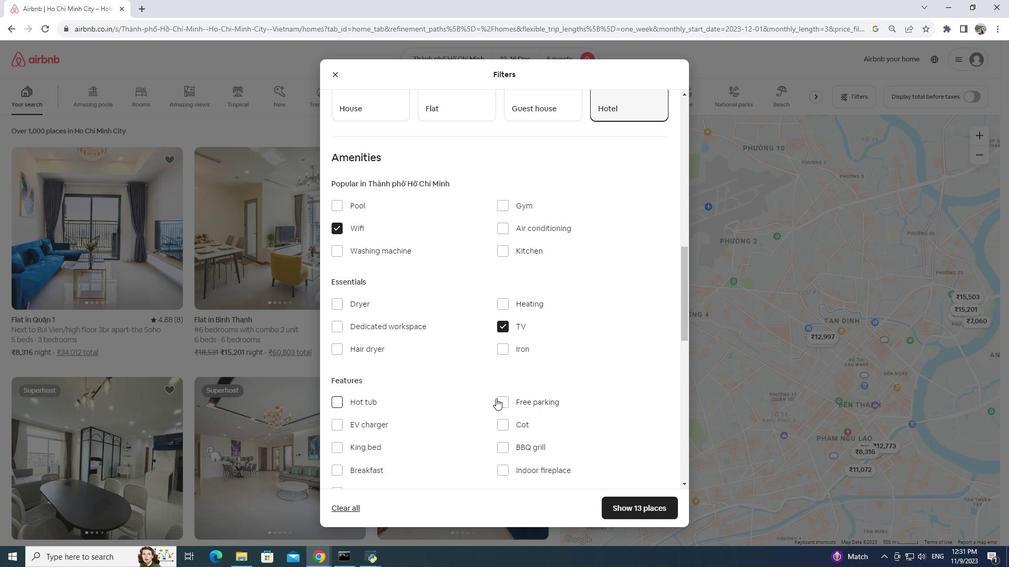 
Action: Mouse pressed left at (496, 399)
Screenshot: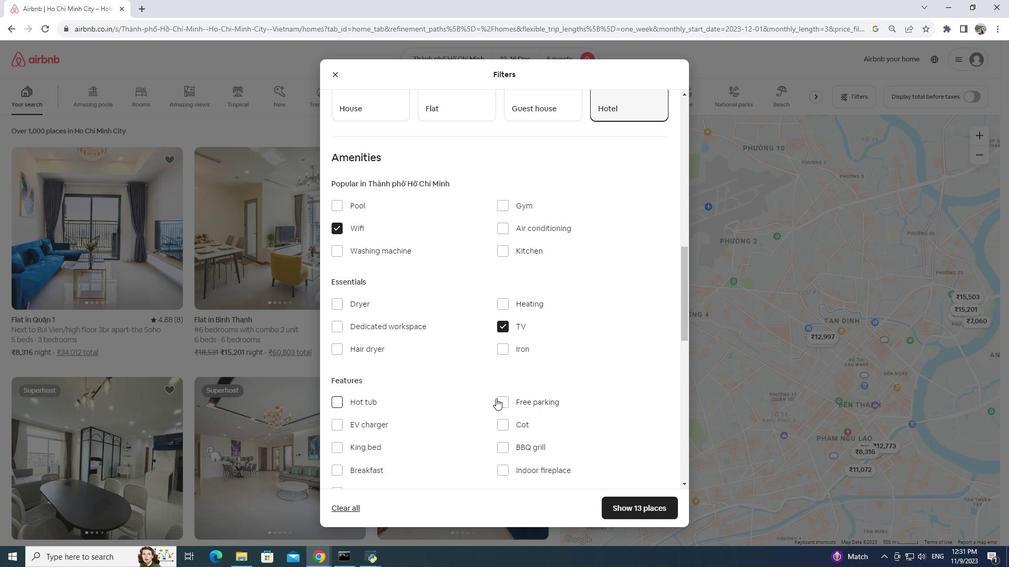 
Action: Mouse moved to (503, 396)
Screenshot: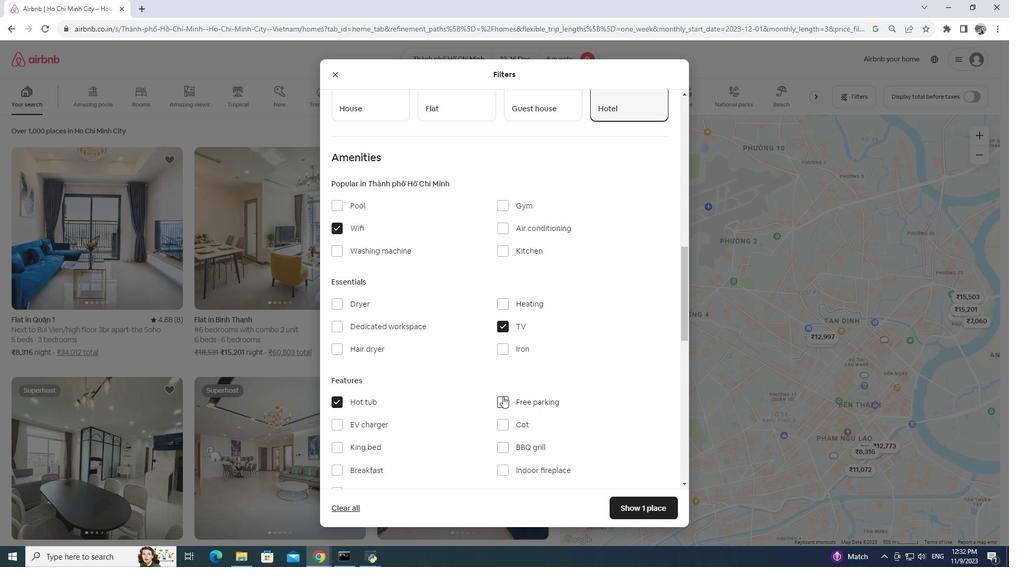 
Action: Mouse pressed left at (503, 396)
Screenshot: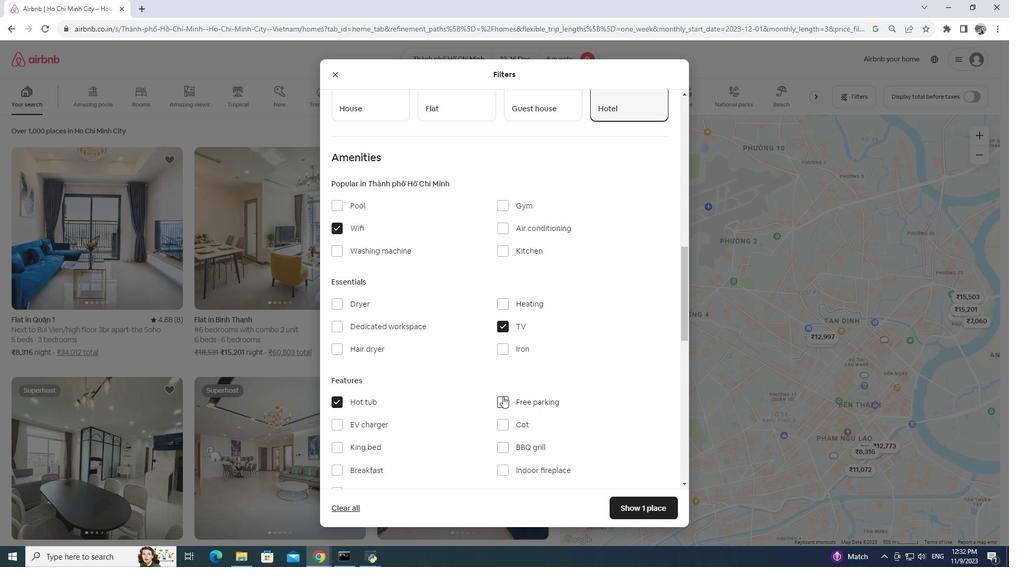 
Action: Mouse moved to (336, 394)
Screenshot: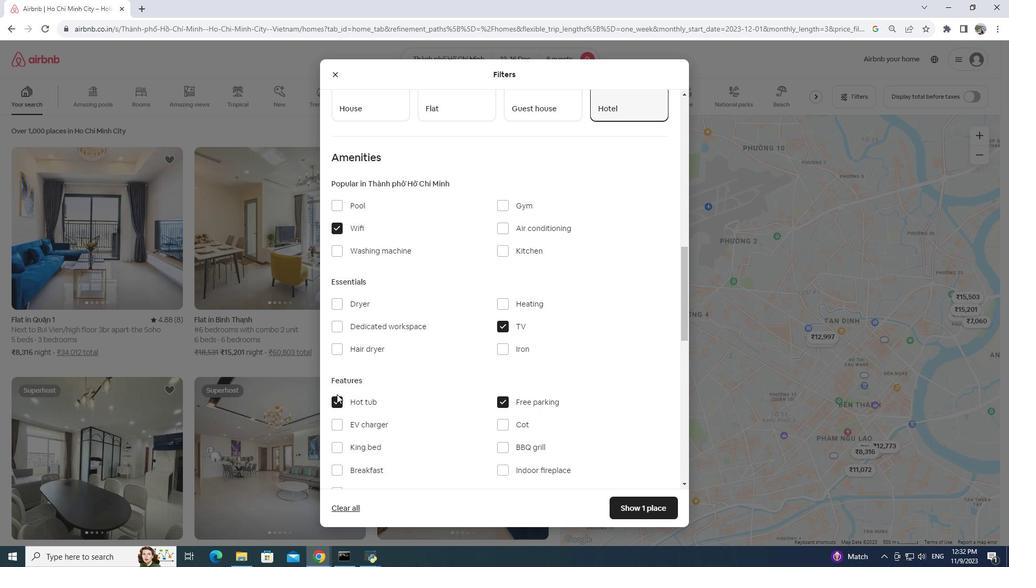 
Action: Mouse pressed left at (336, 394)
Screenshot: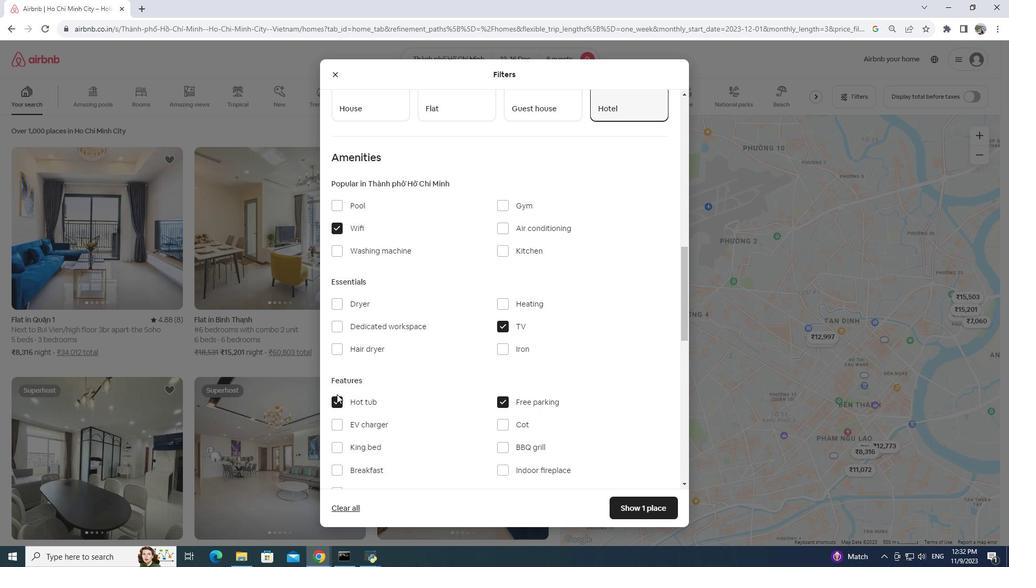 
Action: Mouse moved to (336, 398)
Screenshot: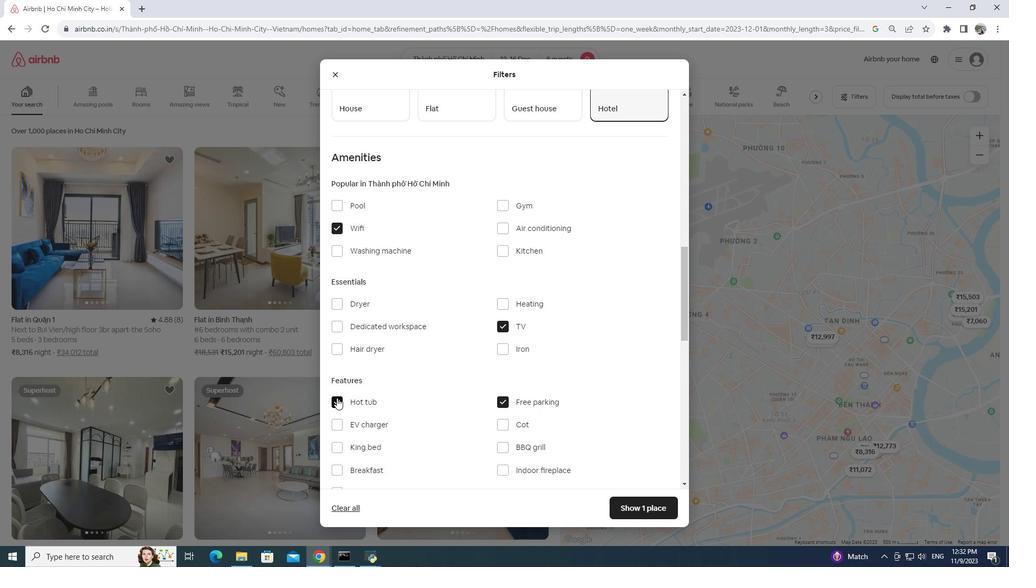 
Action: Mouse pressed left at (336, 398)
Screenshot: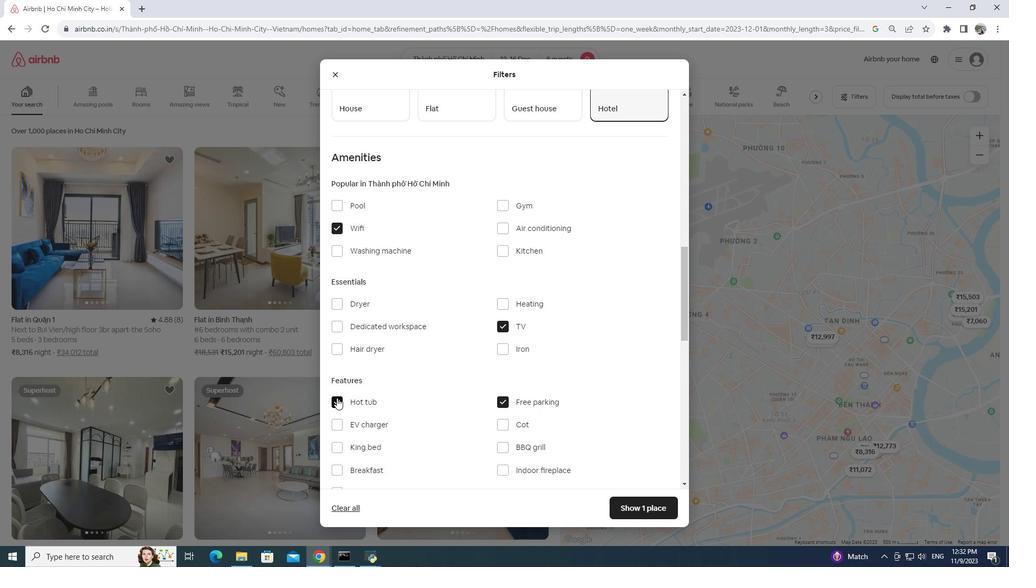 
Action: Mouse moved to (393, 392)
Screenshot: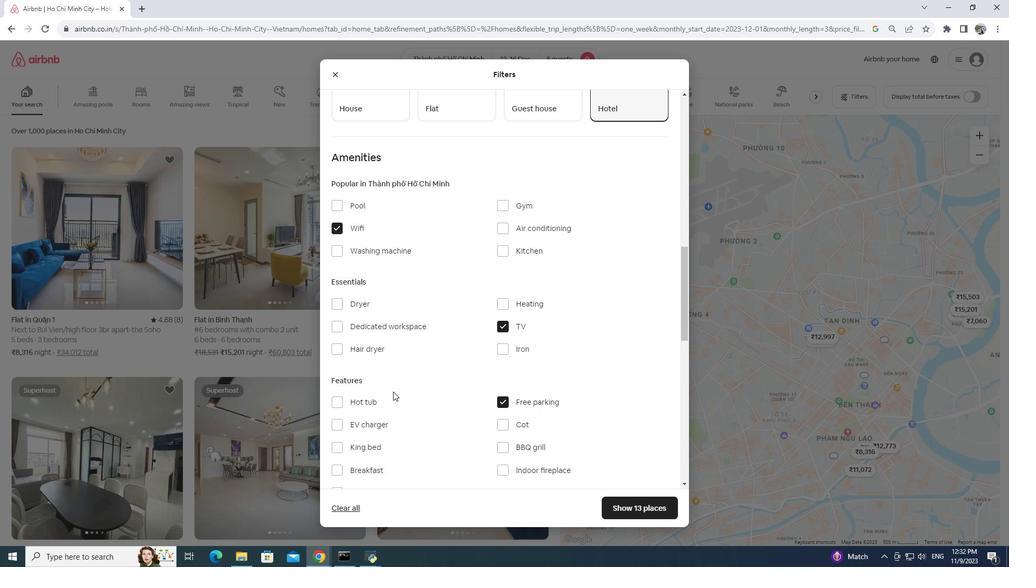 
Action: Mouse scrolled (393, 391) with delta (0, 0)
Screenshot: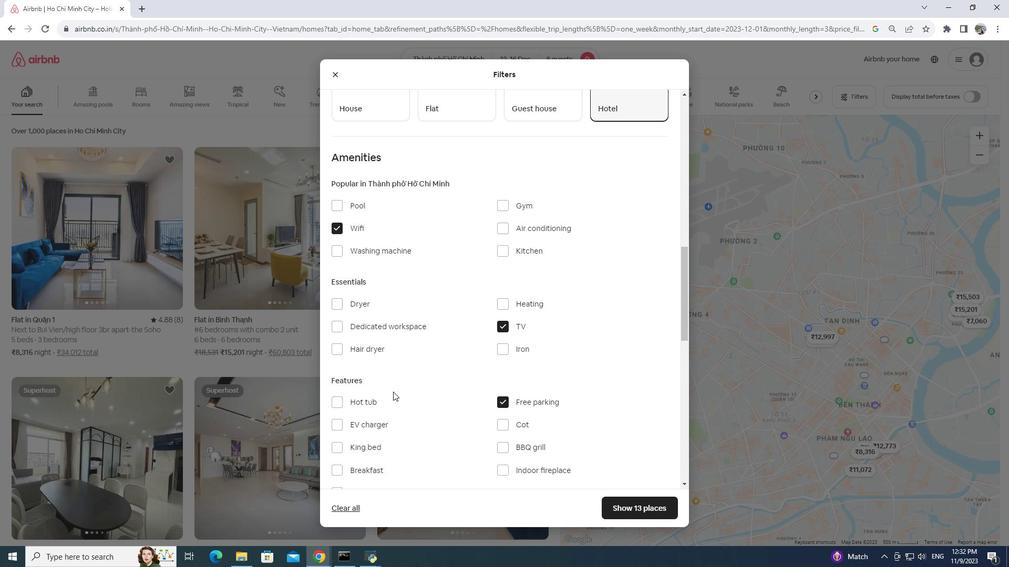 
Action: Mouse scrolled (393, 391) with delta (0, 0)
Screenshot: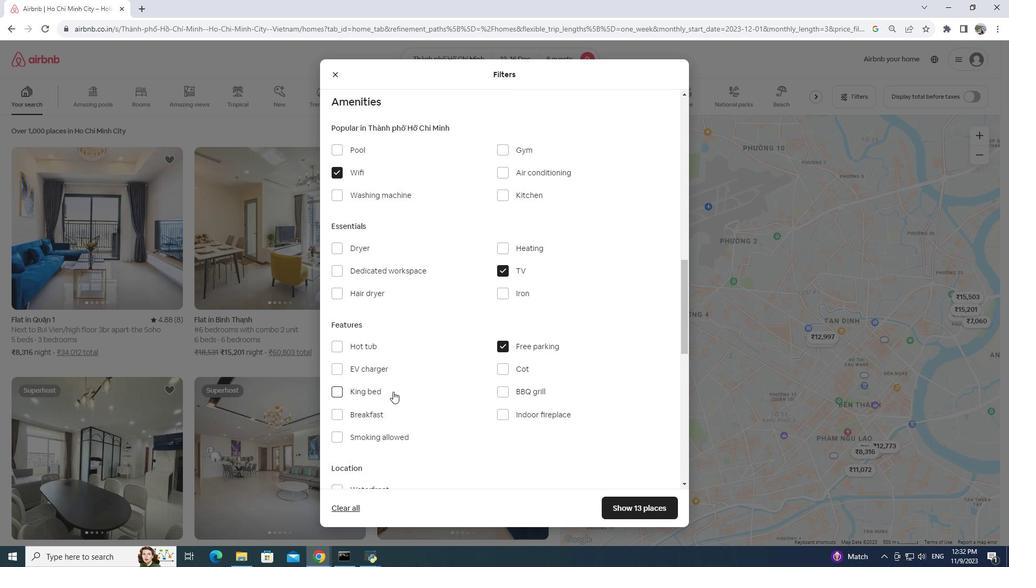 
Action: Mouse moved to (445, 356)
Screenshot: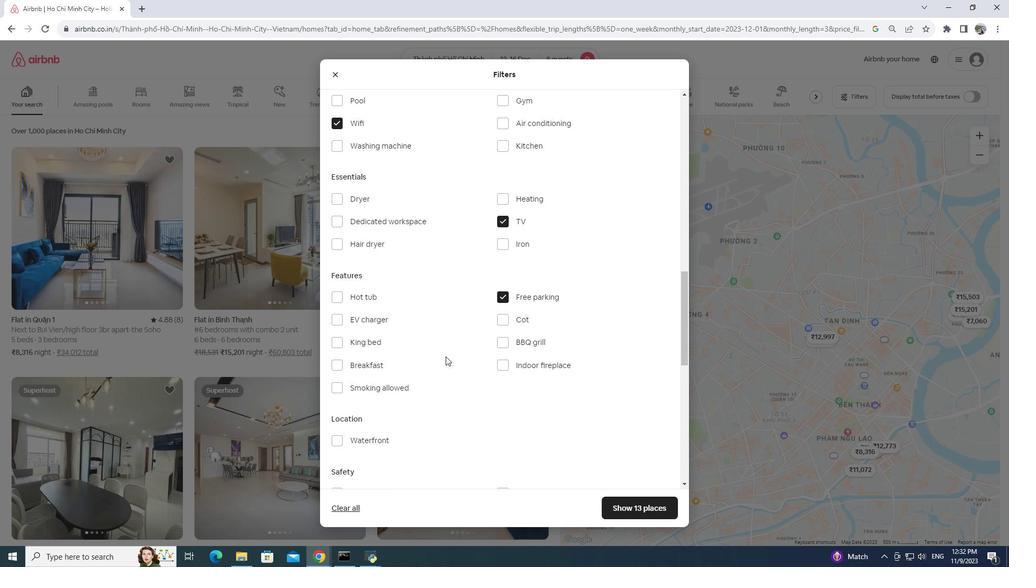 
Action: Mouse scrolled (445, 356) with delta (0, 0)
Screenshot: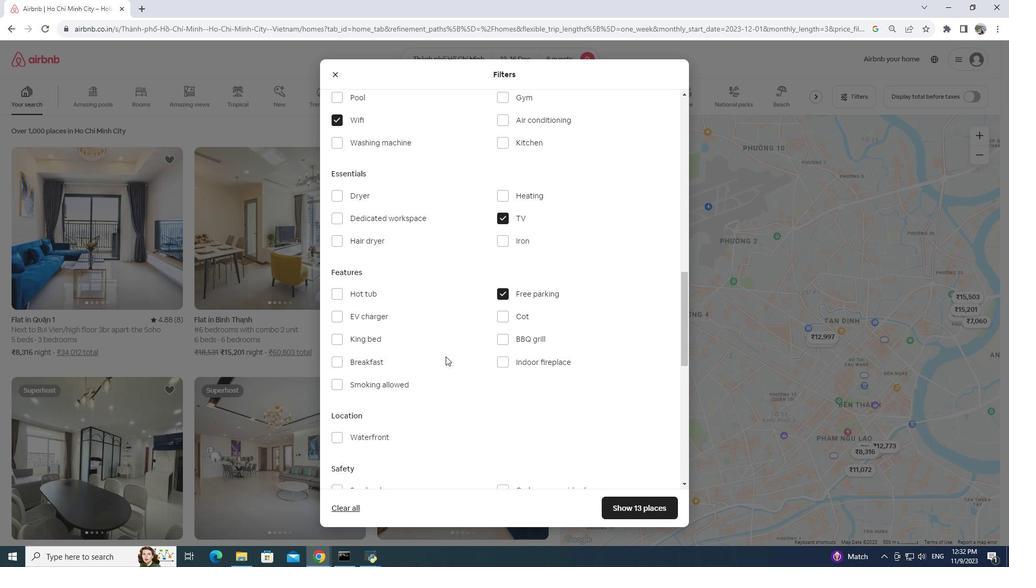 
Action: Mouse scrolled (445, 356) with delta (0, 0)
Screenshot: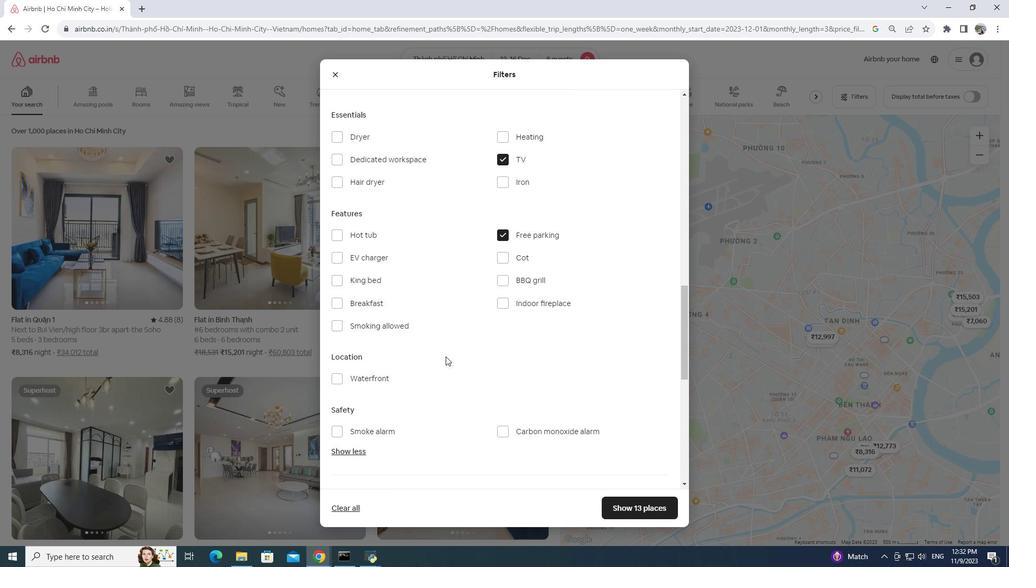 
Action: Mouse scrolled (445, 356) with delta (0, 0)
Screenshot: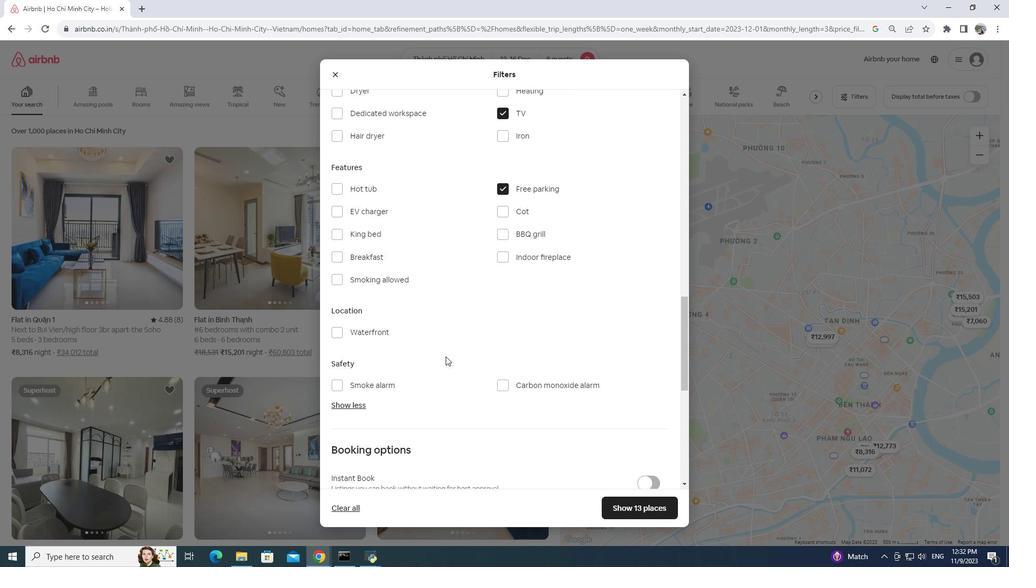 
Action: Mouse scrolled (445, 357) with delta (0, 0)
Screenshot: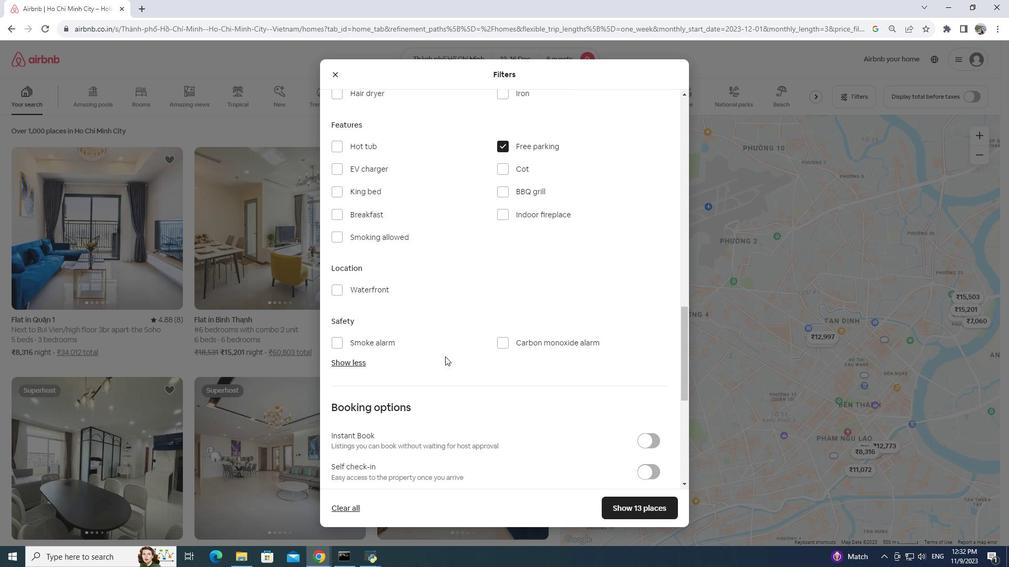 
Action: Mouse moved to (445, 356)
Screenshot: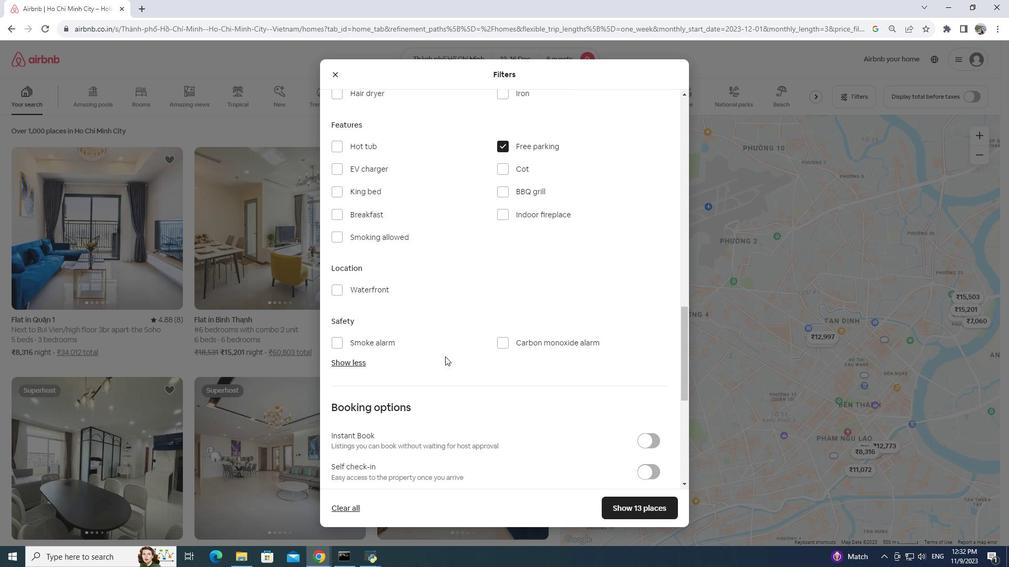 
Action: Mouse scrolled (445, 357) with delta (0, 0)
Screenshot: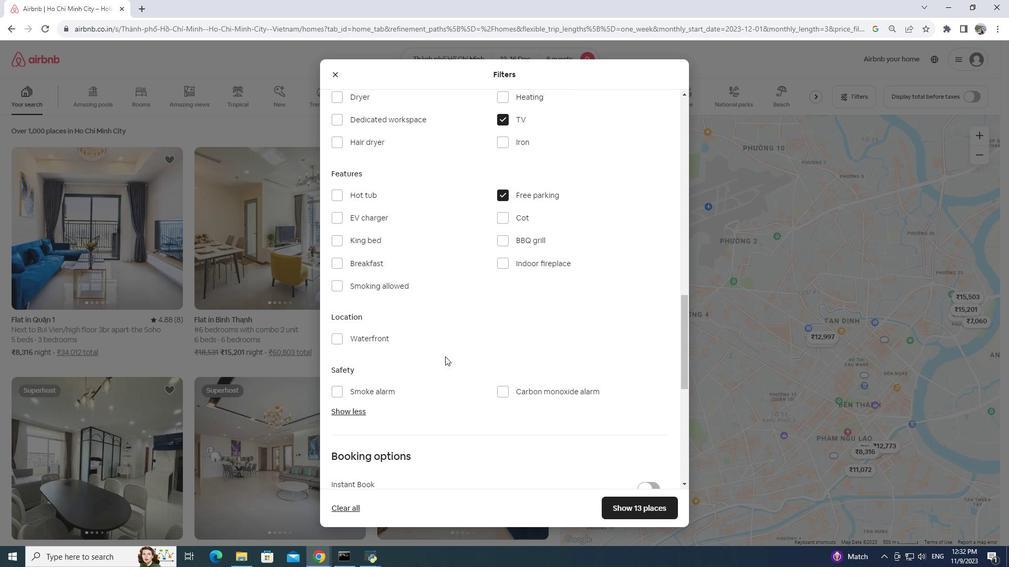 
Action: Mouse scrolled (445, 357) with delta (0, 0)
Screenshot: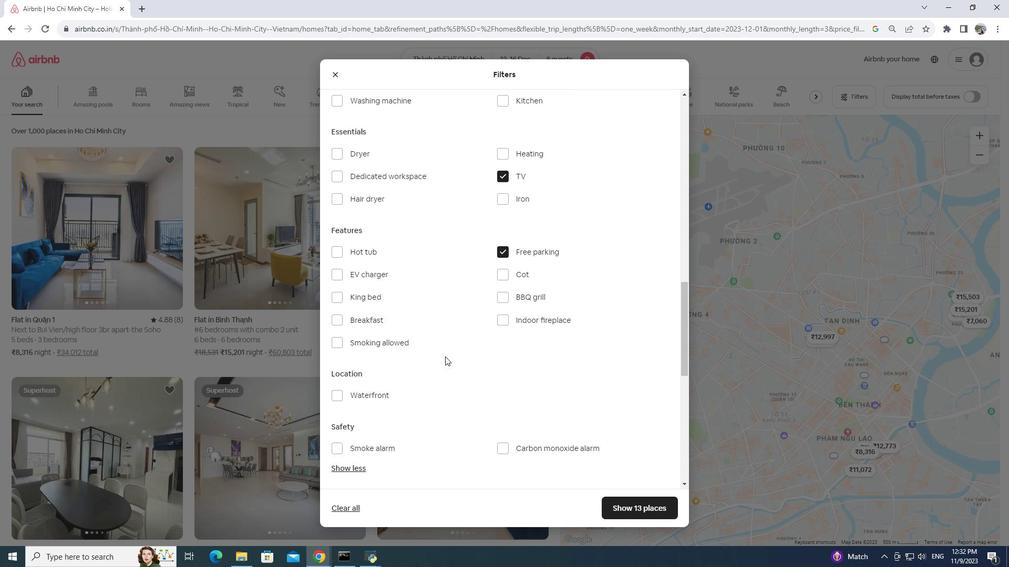 
Action: Mouse scrolled (445, 357) with delta (0, 0)
Screenshot: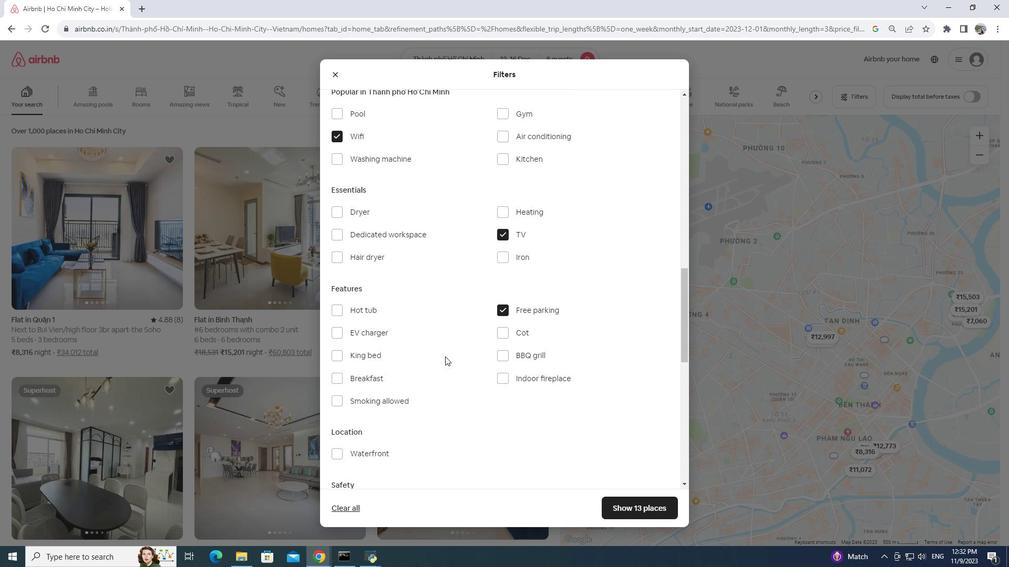 
Action: Mouse moved to (504, 151)
Screenshot: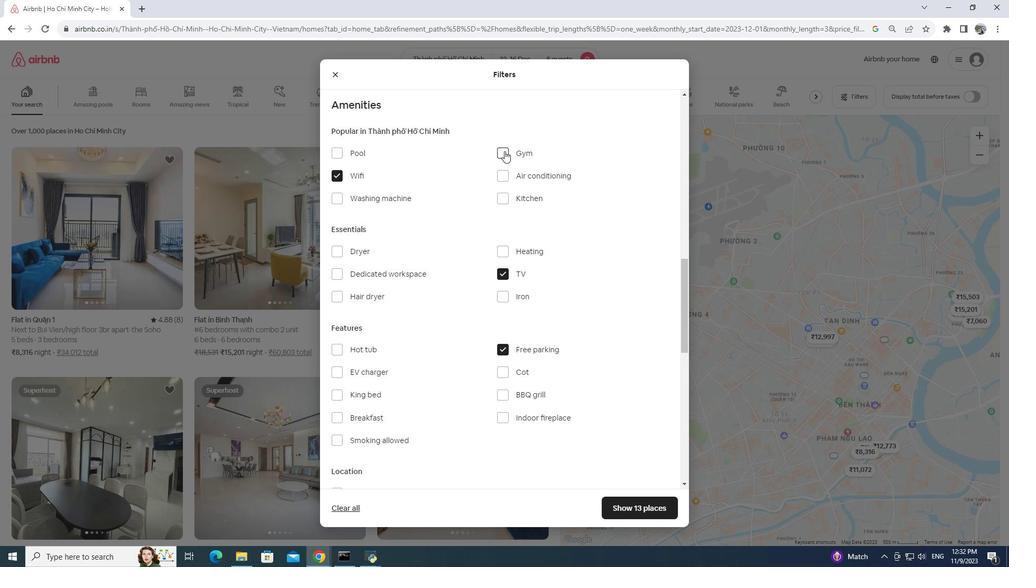 
Action: Mouse pressed left at (504, 151)
Screenshot: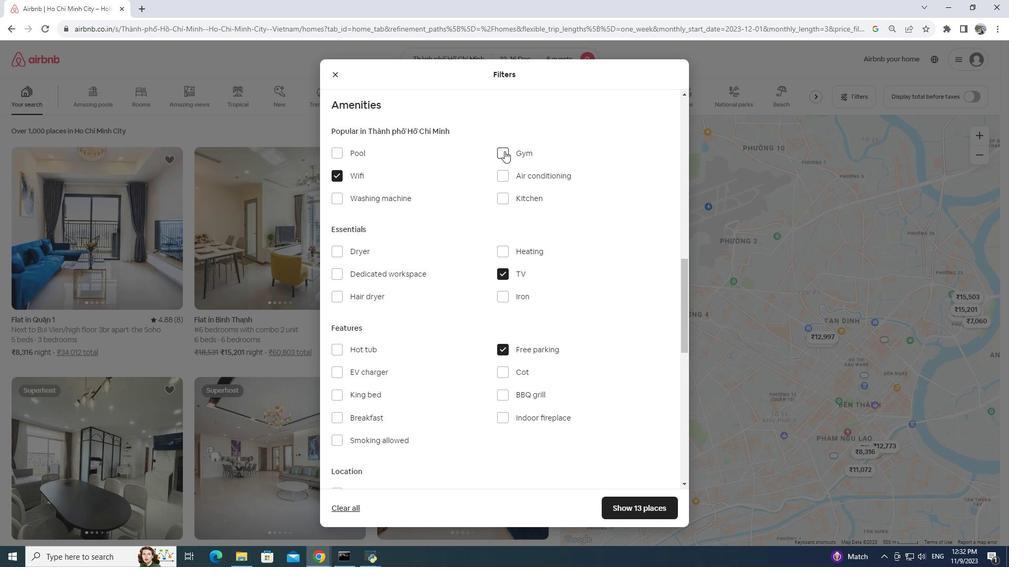 
Action: Mouse moved to (343, 416)
Screenshot: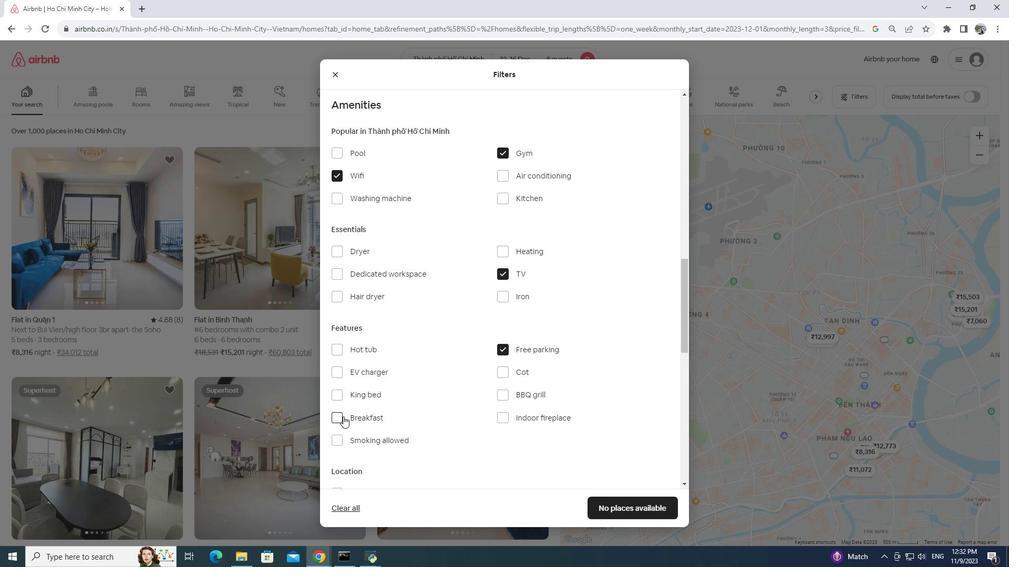 
Action: Mouse pressed left at (343, 416)
Screenshot: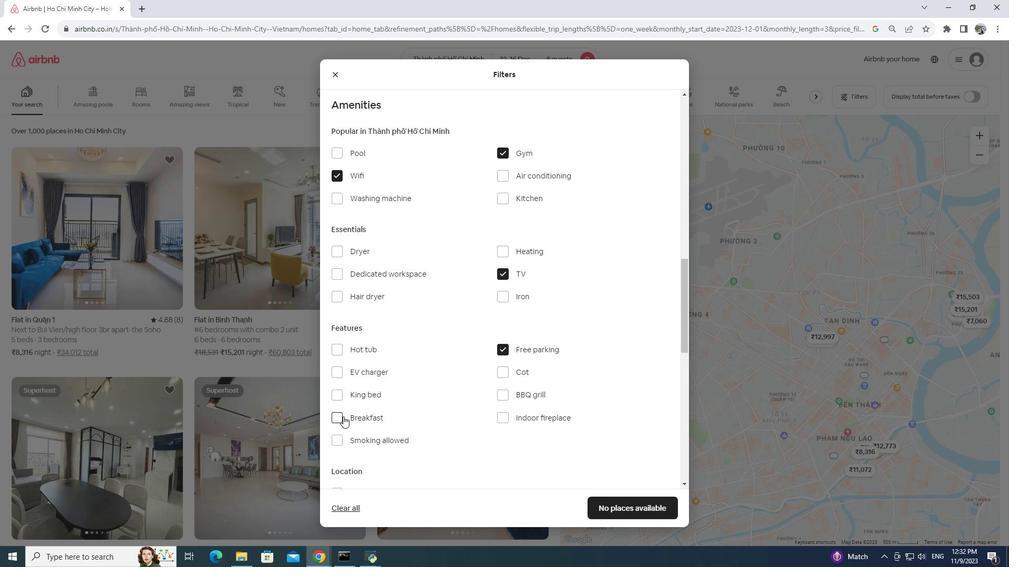 
Action: Mouse moved to (383, 438)
Screenshot: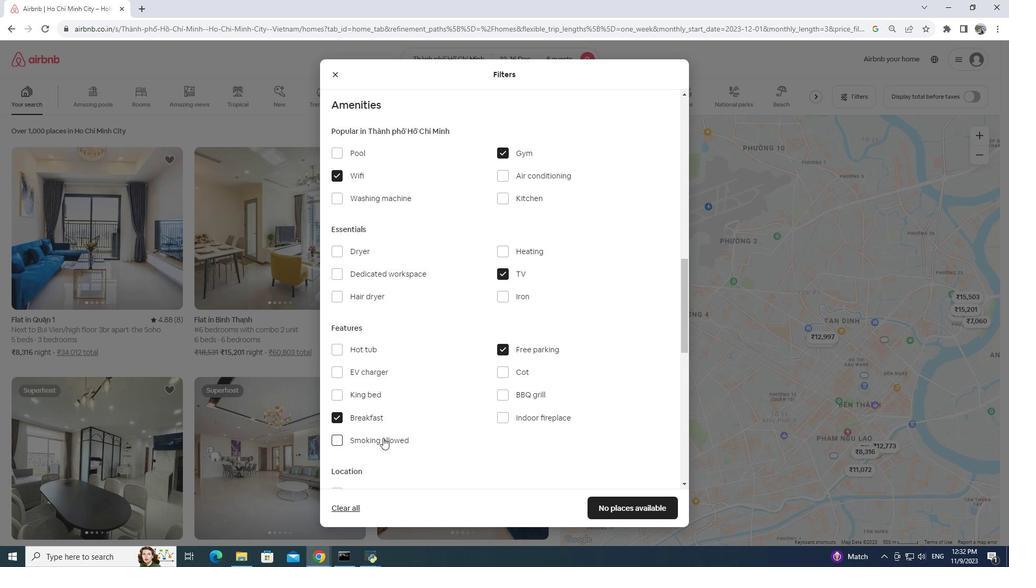 
